 Task: Open a blank sheet, save the file as setbound.txt Add Heading 'Importance of setting boundaries: 'Add the following points with circle bullets '•	Work-life balance_x000D_
•	Mental and physical well-being_x000D_
•	Healthy relationships_x000D_
' Highlight heading with color  Blue ,change the font size of heading and points to 18
Action: Mouse moved to (319, 205)
Screenshot: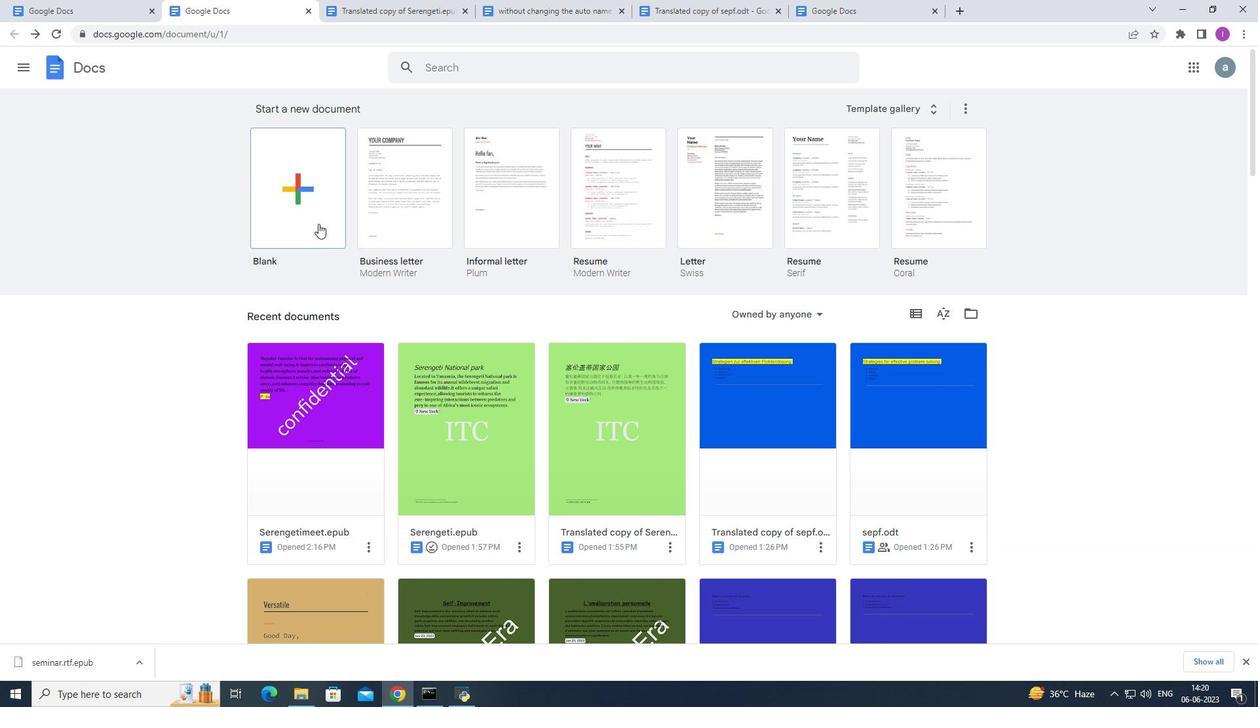 
Action: Mouse pressed left at (319, 205)
Screenshot: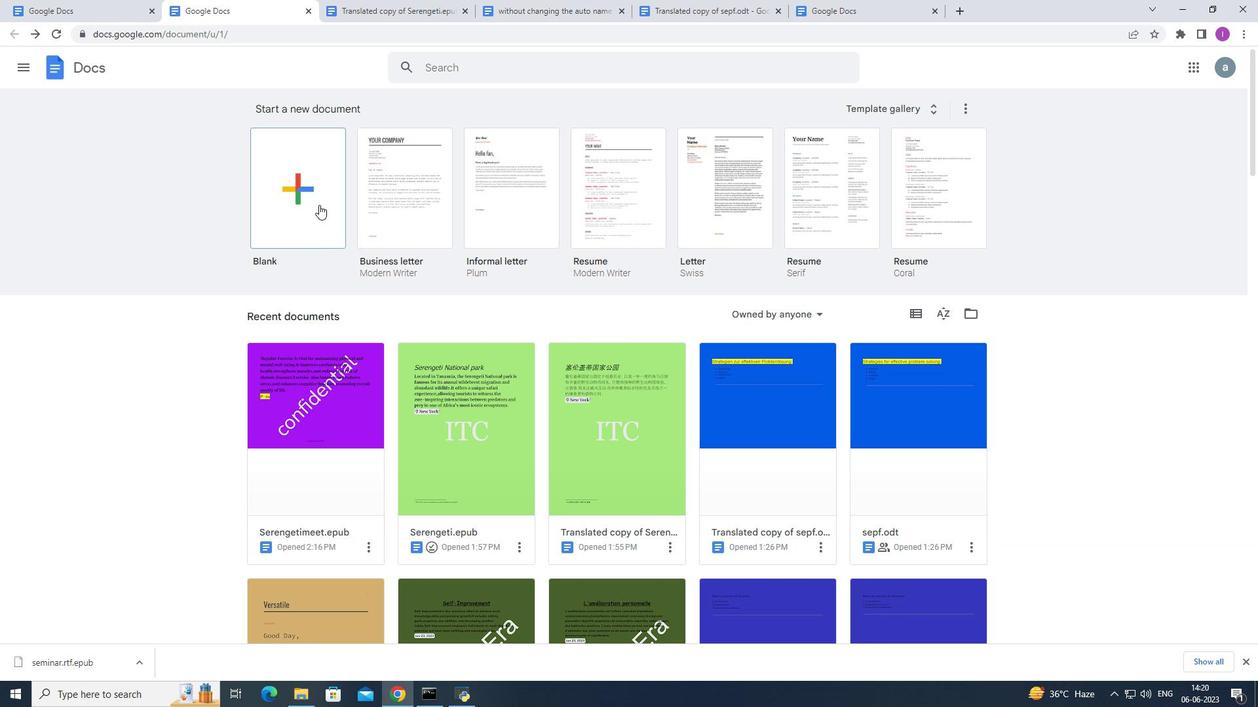 
Action: Mouse moved to (140, 60)
Screenshot: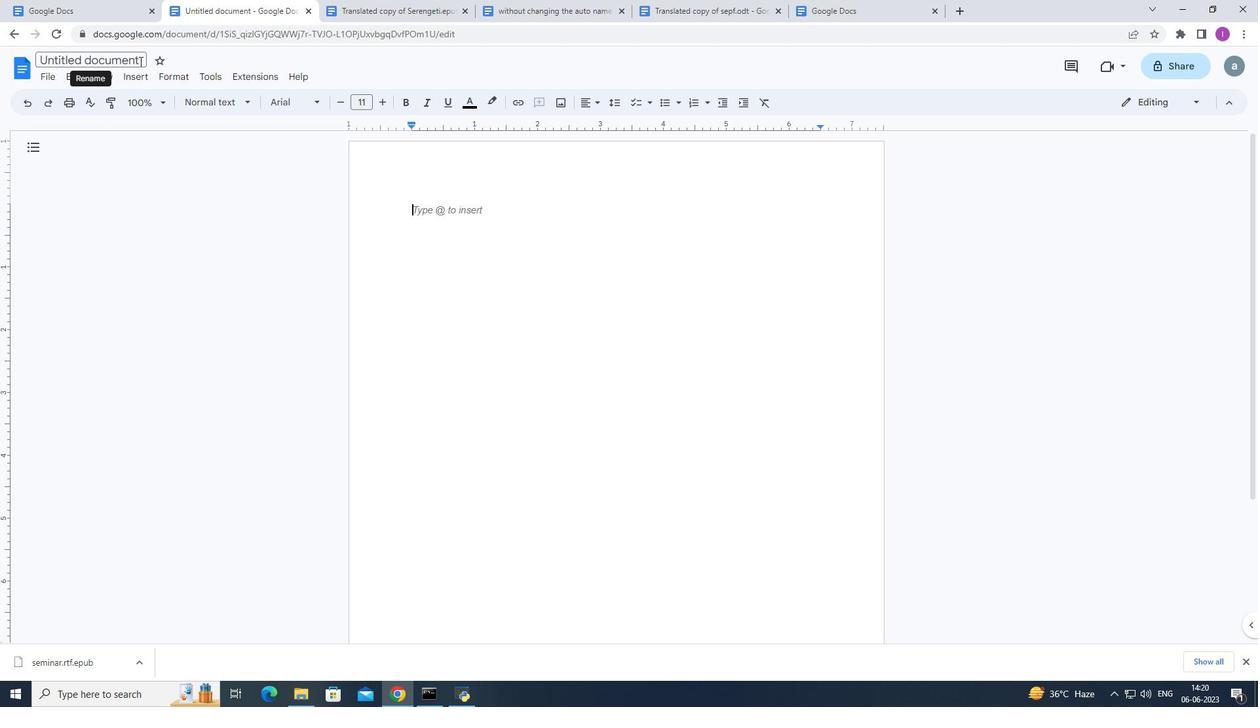 
Action: Mouse pressed left at (140, 60)
Screenshot: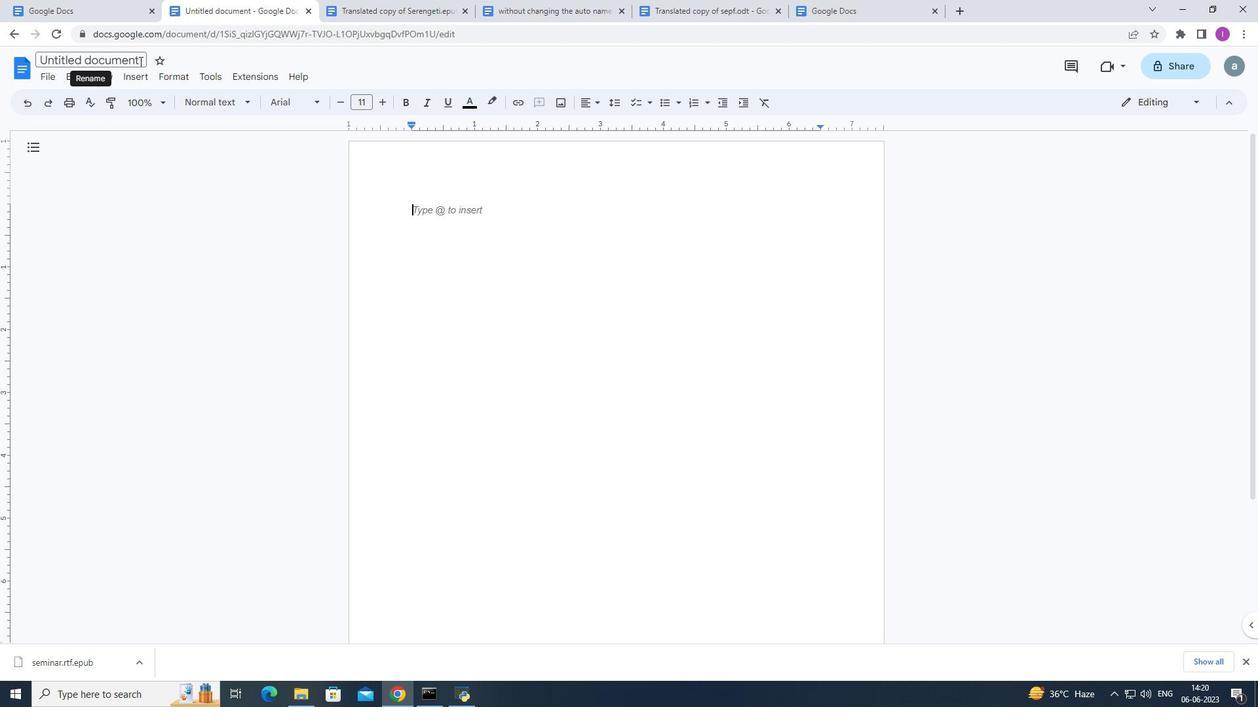
Action: Mouse moved to (243, 73)
Screenshot: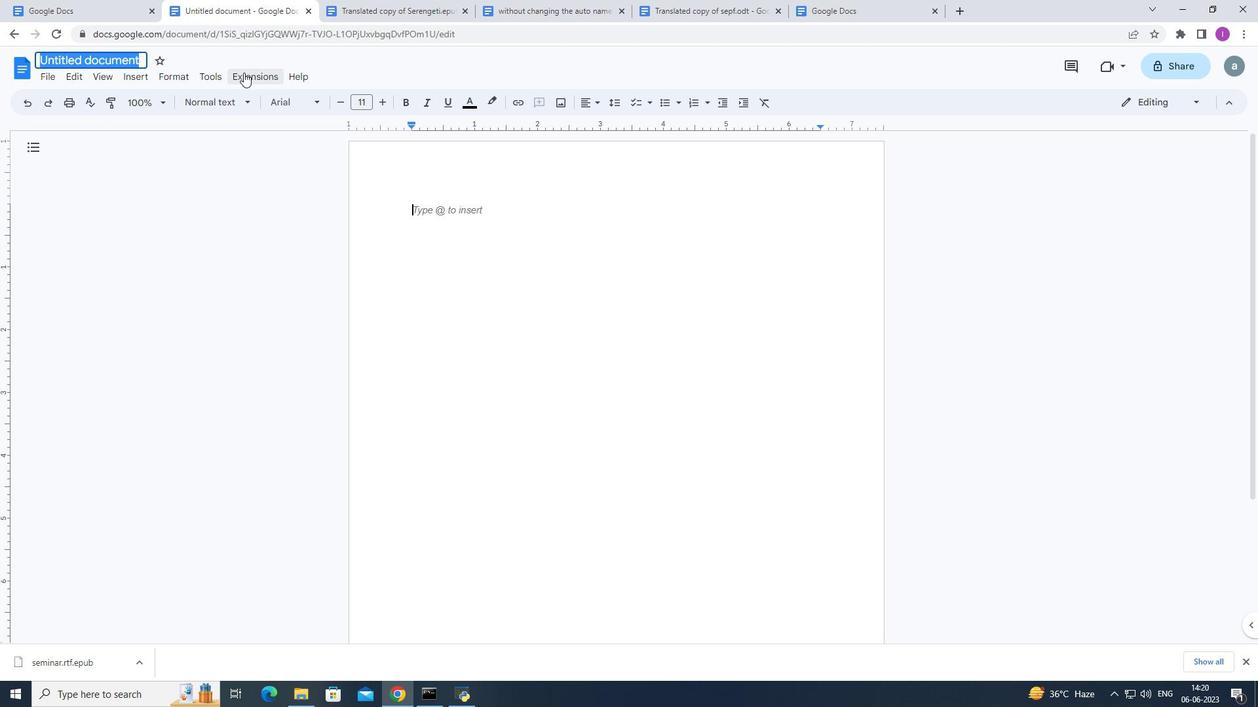 
Action: Key pressed setbound.t
Screenshot: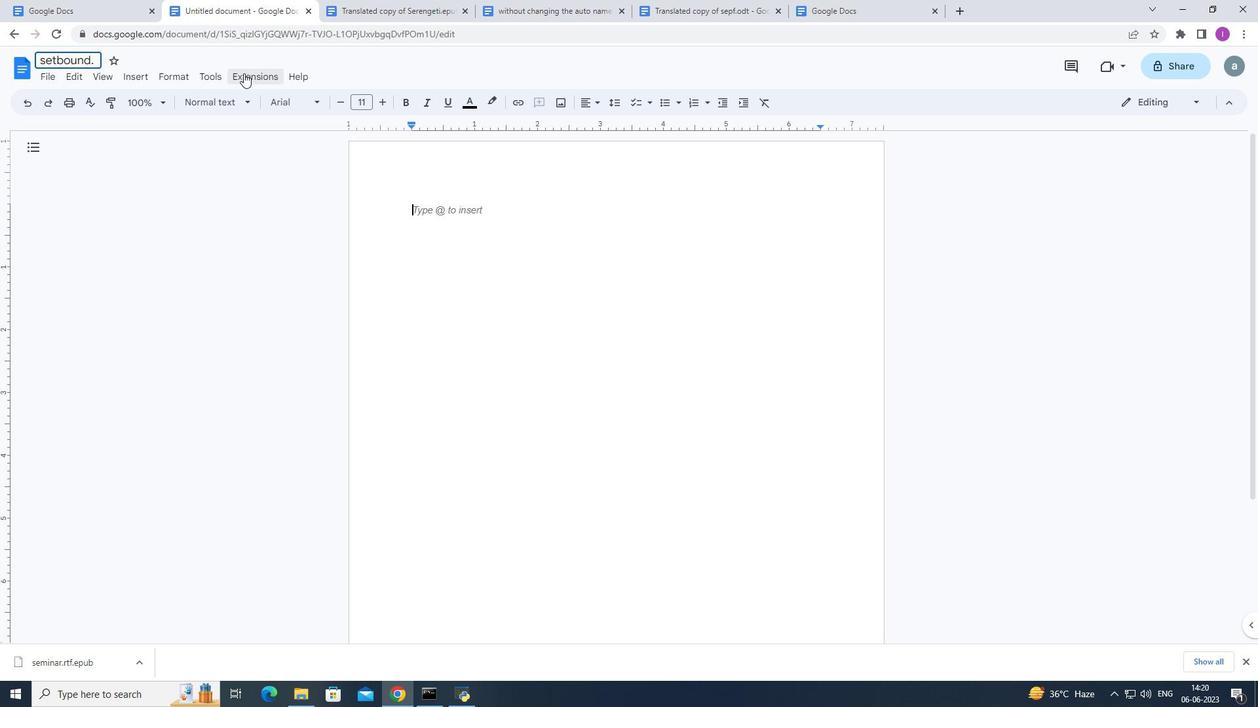 
Action: Mouse moved to (243, 75)
Screenshot: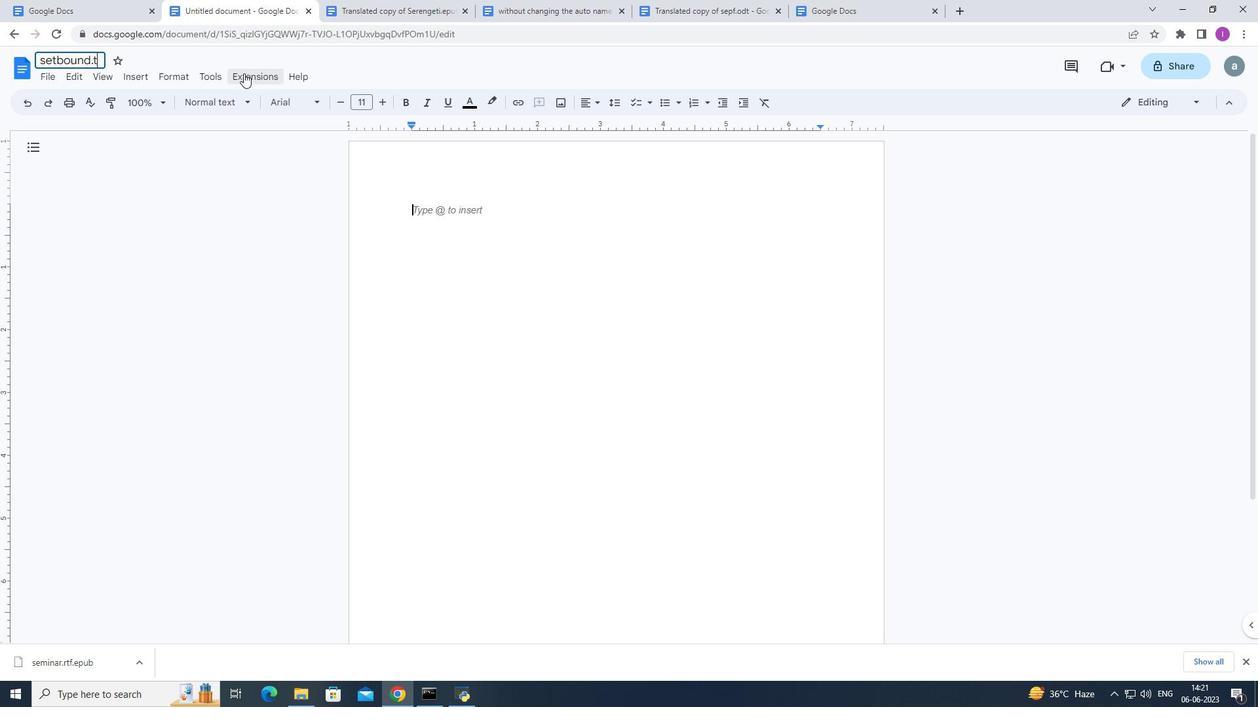 
Action: Key pressed xt
Screenshot: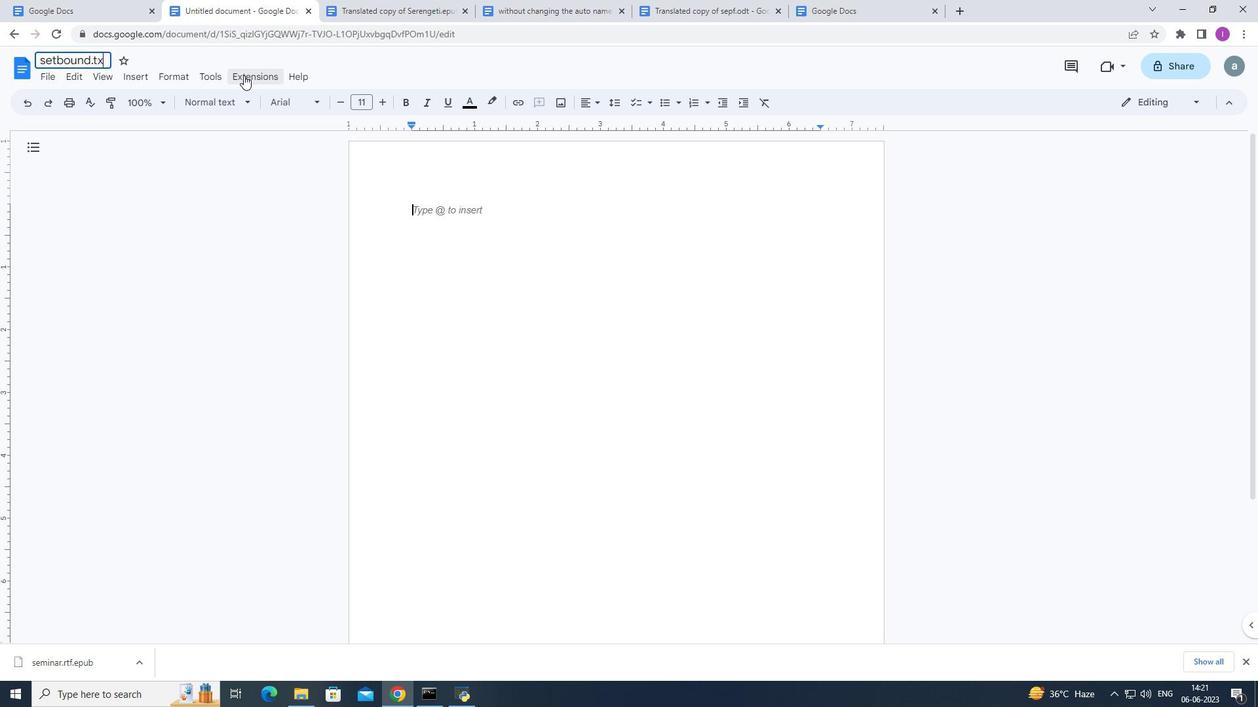 
Action: Mouse moved to (203, 75)
Screenshot: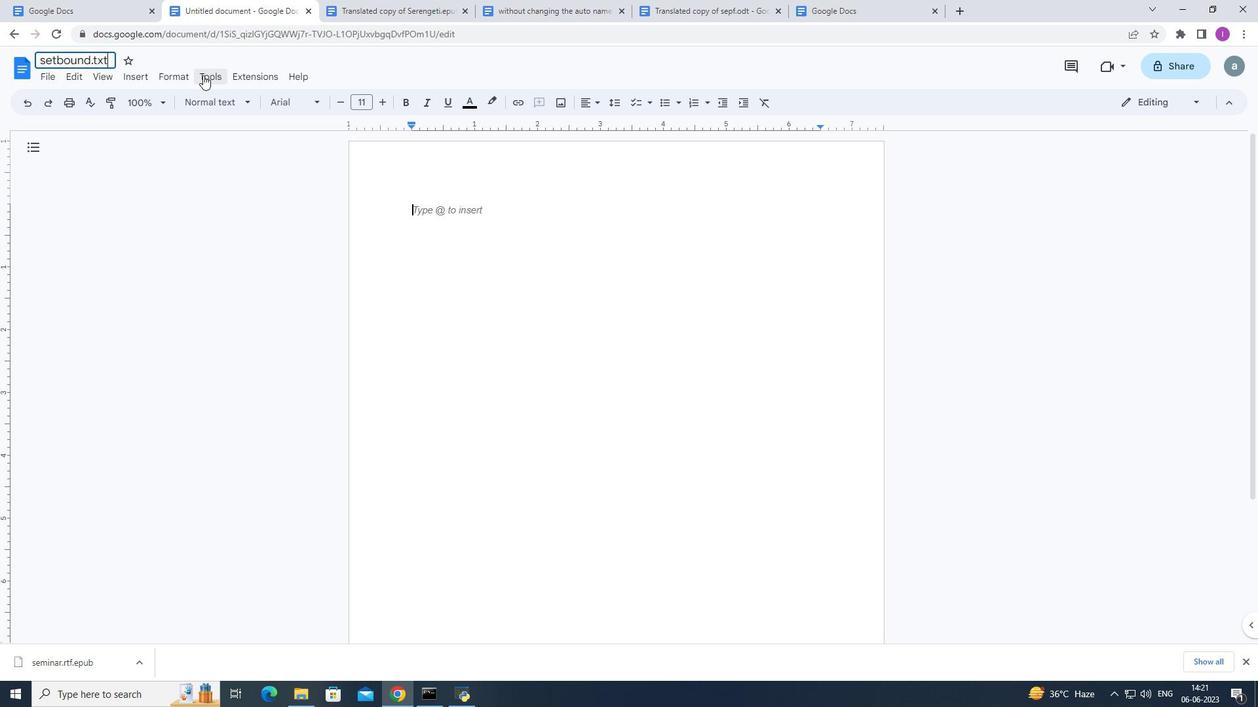 
Action: Mouse pressed left at (203, 75)
Screenshot: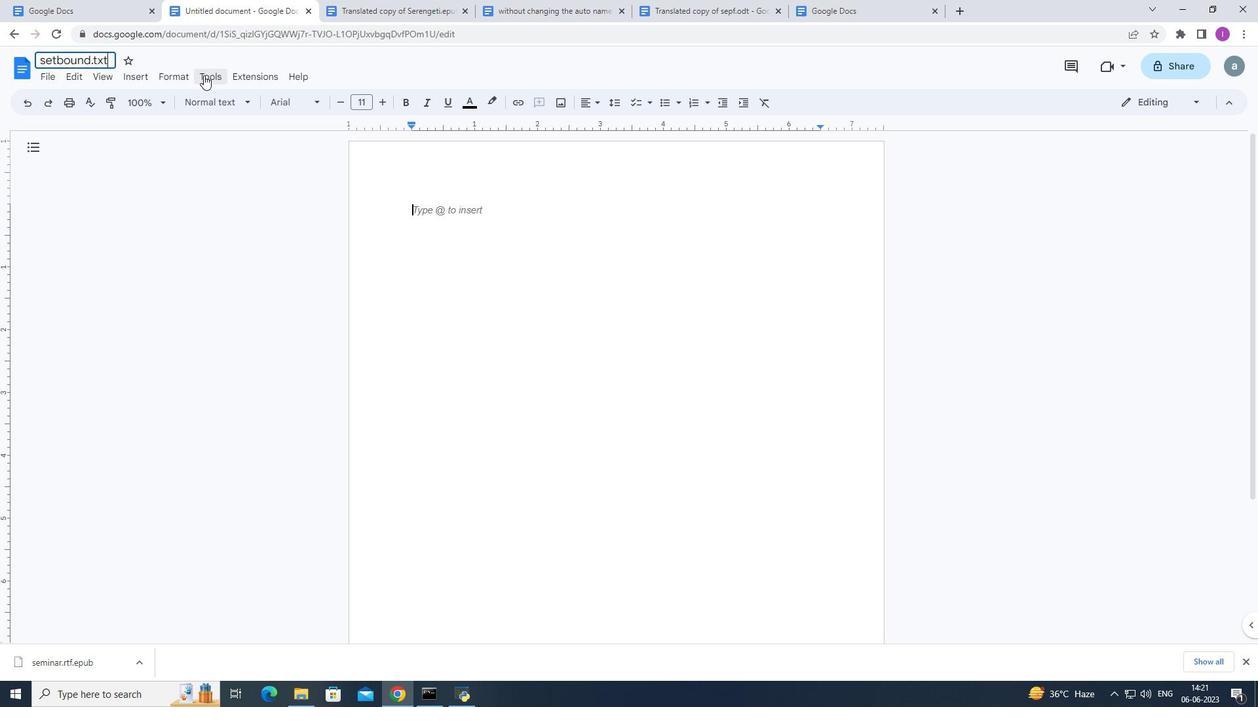 
Action: Mouse moved to (566, 227)
Screenshot: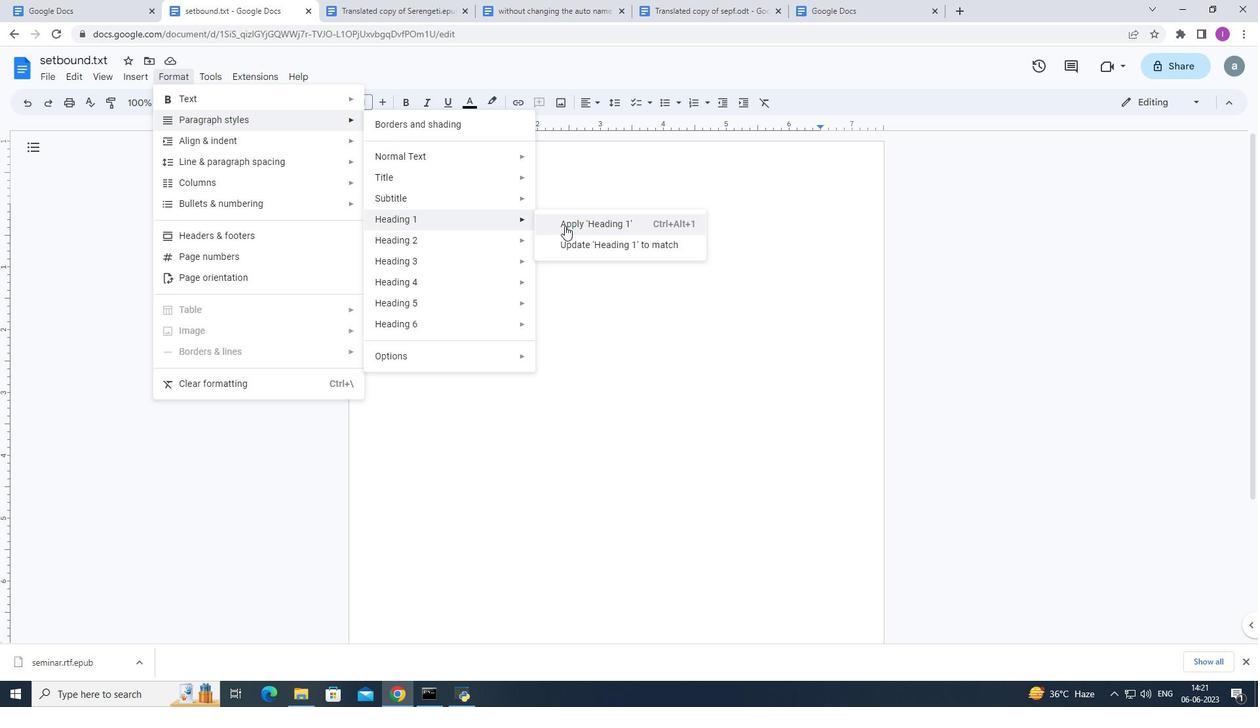 
Action: Mouse pressed left at (566, 227)
Screenshot: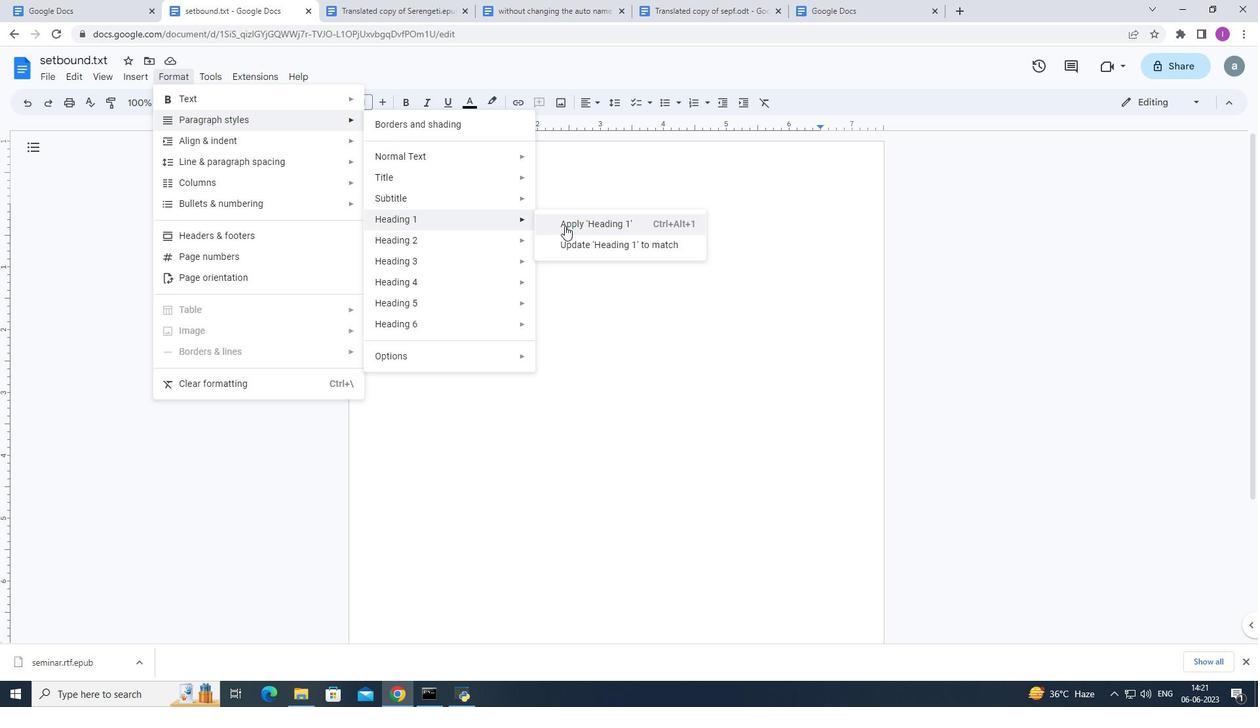 
Action: Mouse moved to (580, 161)
Screenshot: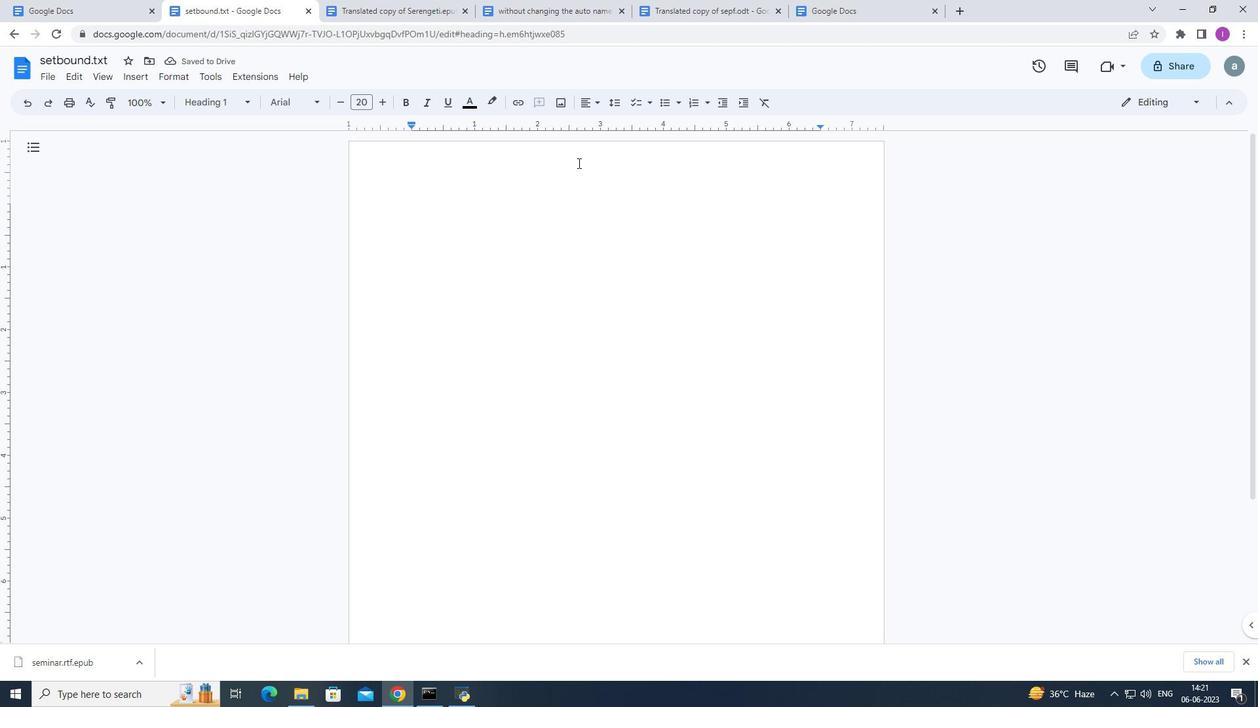 
Action: Key pressed <Key.shift>Importance<Key.space>of<Key.space>setting<Key.space>boundaries<Key.shift><Key.shift><Key.shift><Key.shift><Key.shift><Key.shift><Key.shift><Key.shift><Key.shift><Key.shift><Key.shift><Key.shift><Key.shift><Key.shift><Key.shift><Key.shift><Key.shift><Key.shift><Key.shift><Key.shift><Key.shift><Key.shift><Key.shift><Key.shift><Key.shift><Key.shift><Key.shift><Key.shift><Key.shift><Key.shift><Key.shift><Key.shift><Key.shift><Key.shift><Key.shift><Key.shift>:
Screenshot: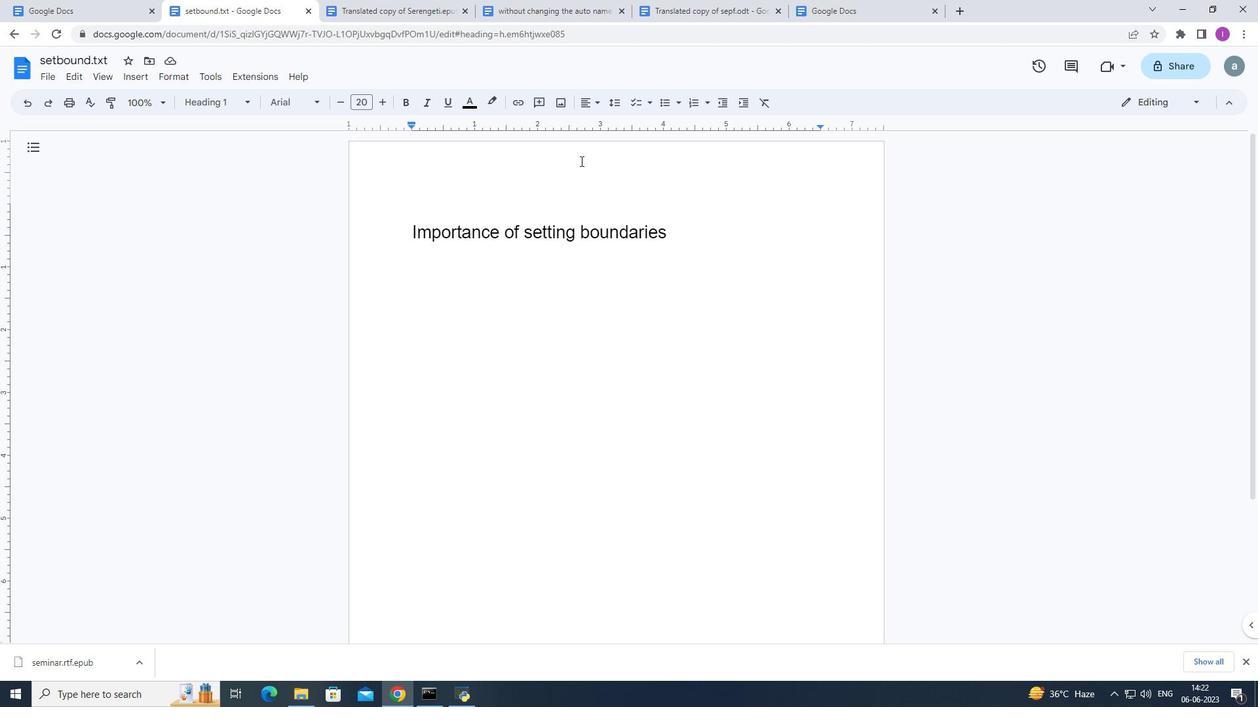 
Action: Mouse moved to (666, 100)
Screenshot: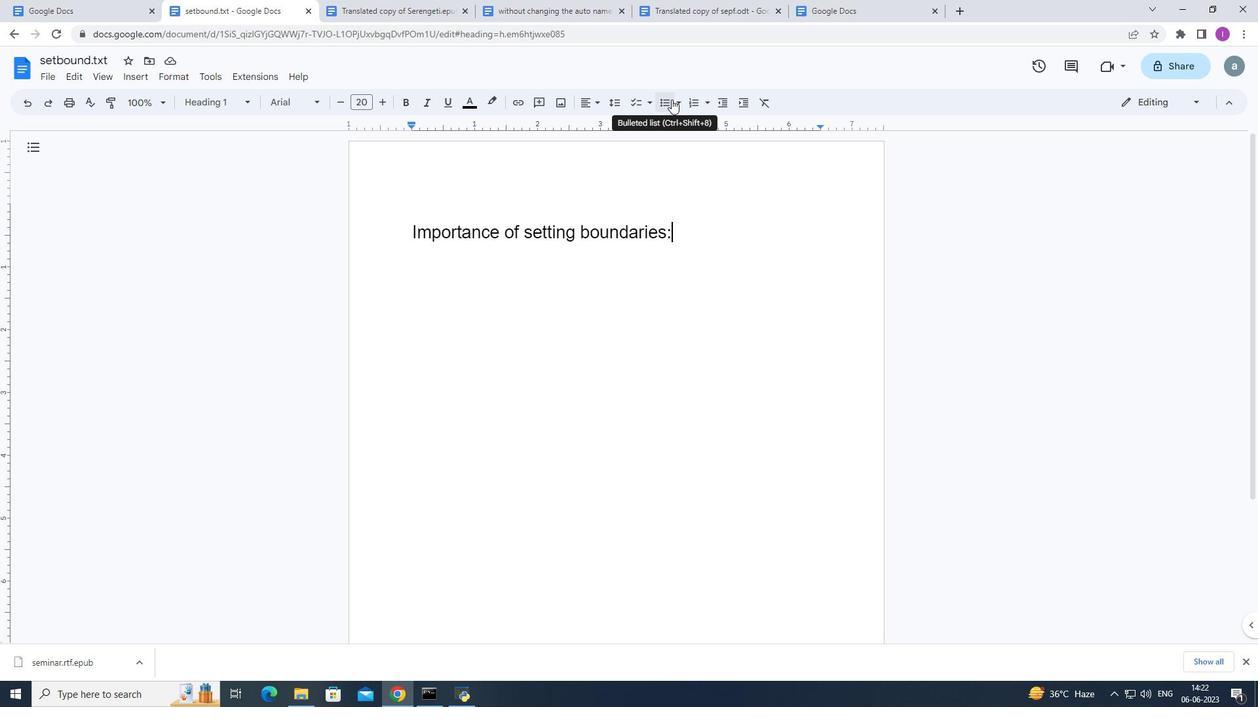 
Action: Mouse pressed left at (666, 100)
Screenshot: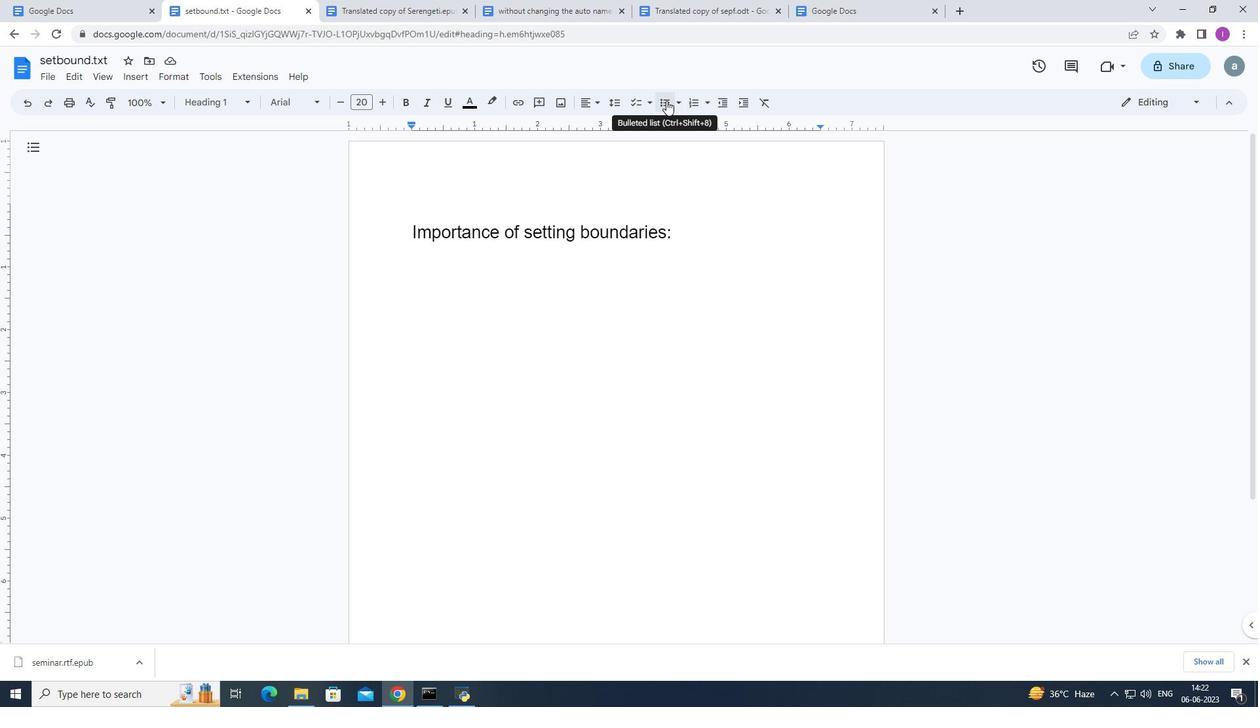 
Action: Mouse moved to (437, 230)
Screenshot: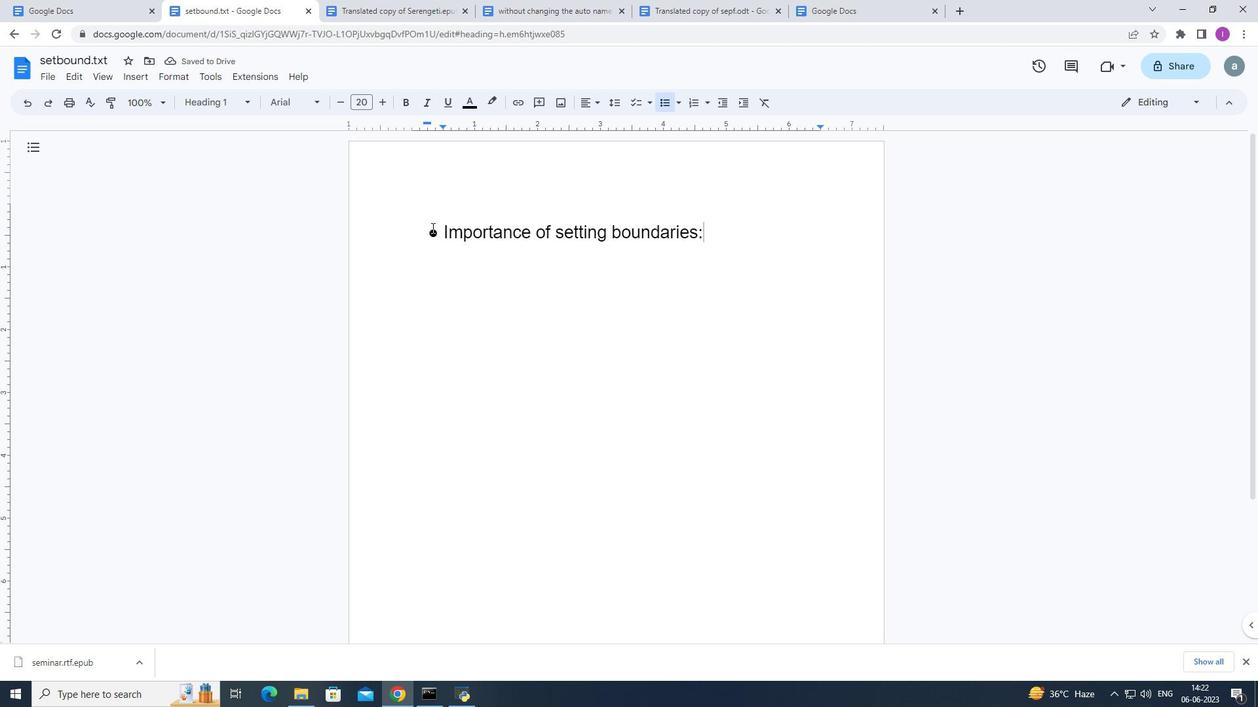 
Action: Mouse pressed left at (437, 230)
Screenshot: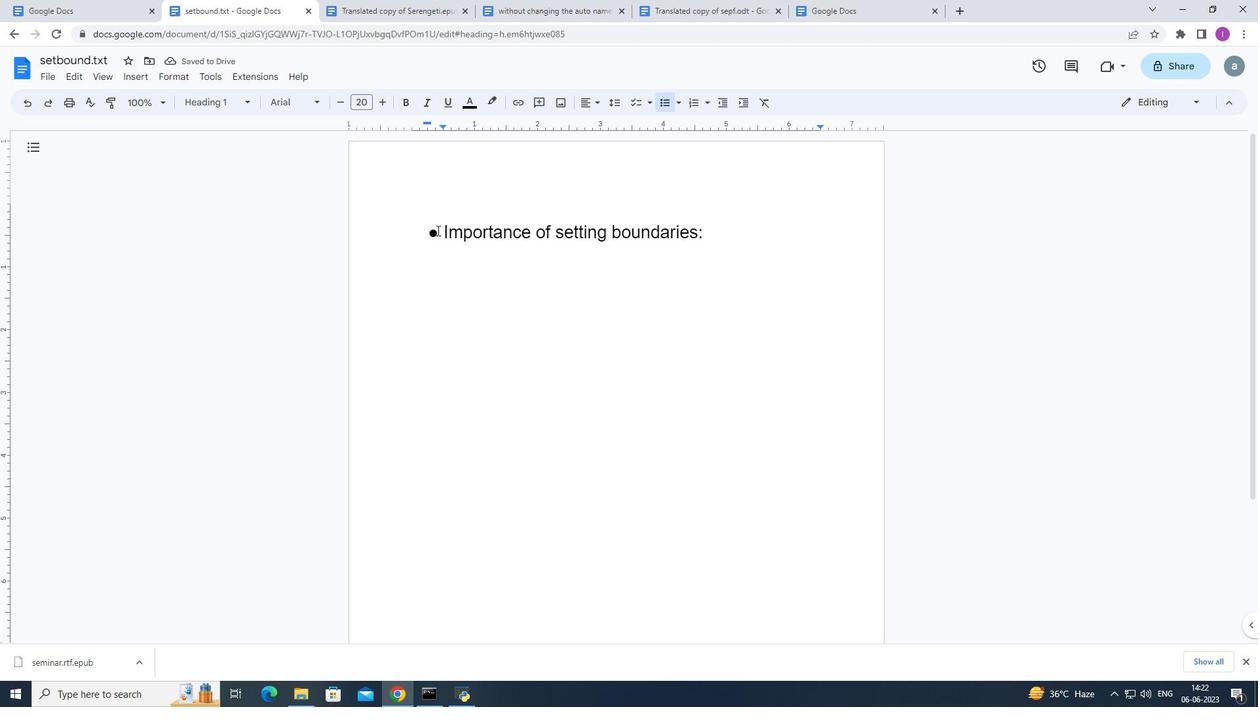 
Action: Key pressed <Key.backspace>
Screenshot: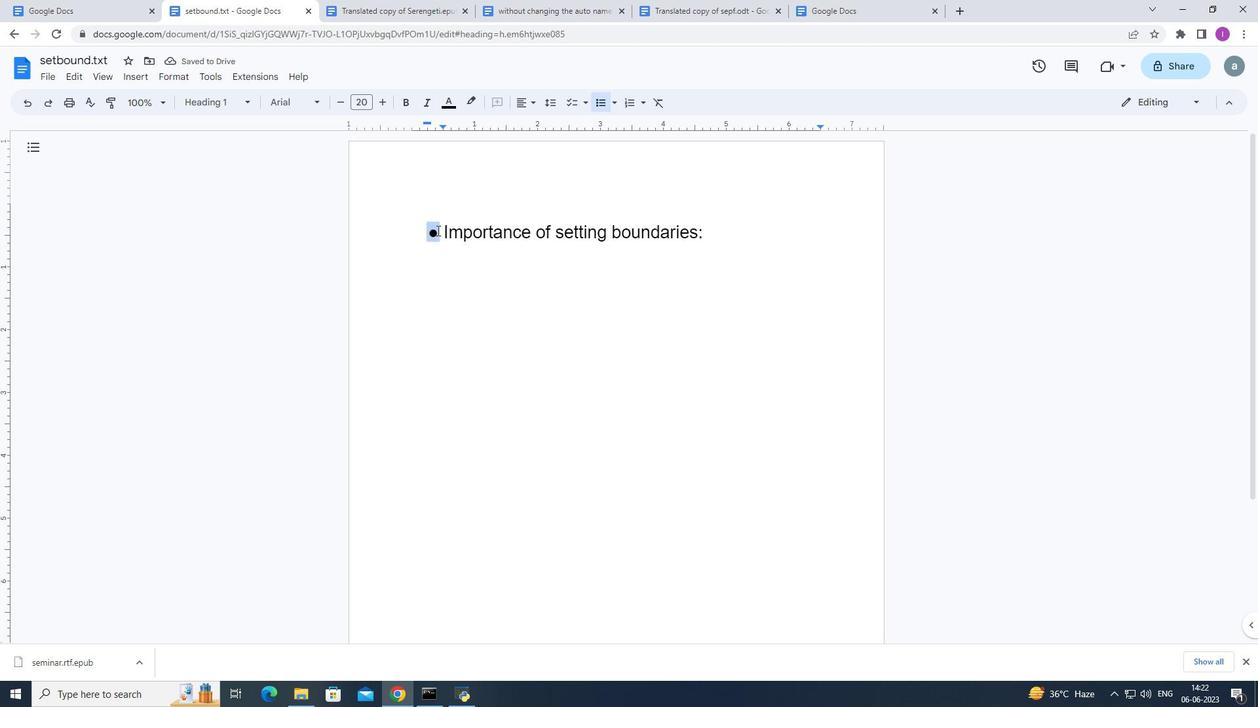 
Action: Mouse moved to (709, 237)
Screenshot: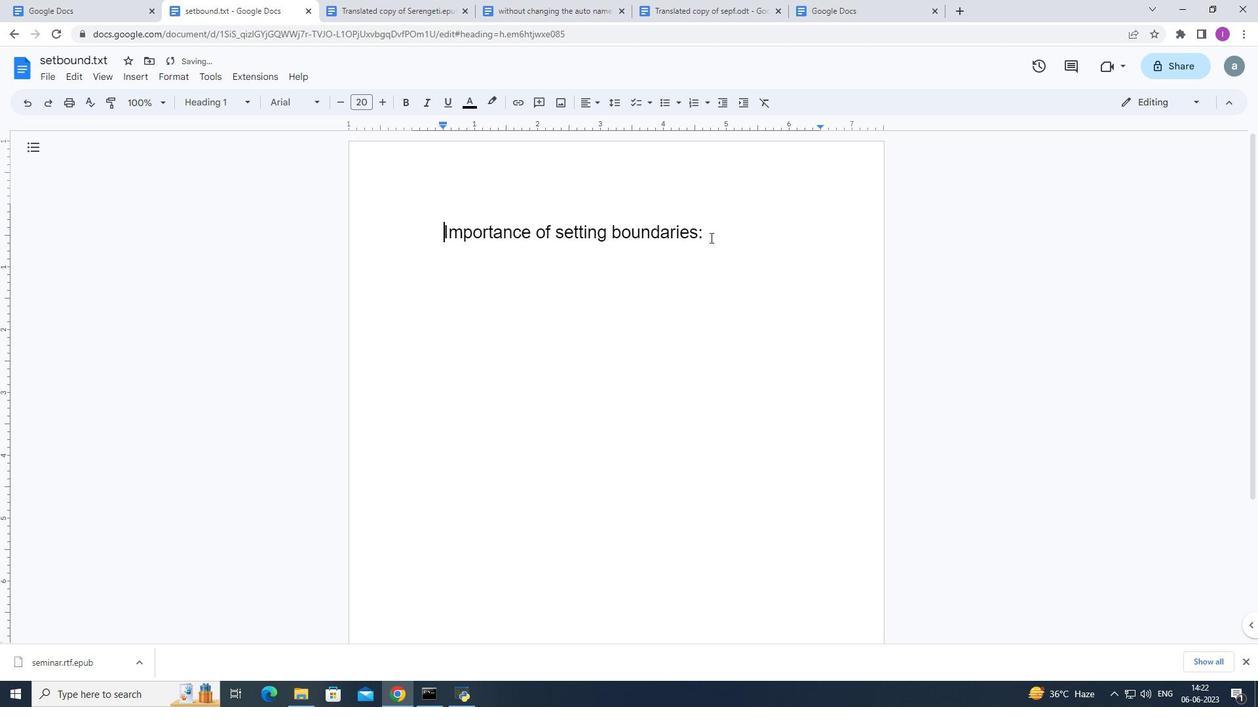 
Action: Mouse pressed left at (709, 237)
Screenshot: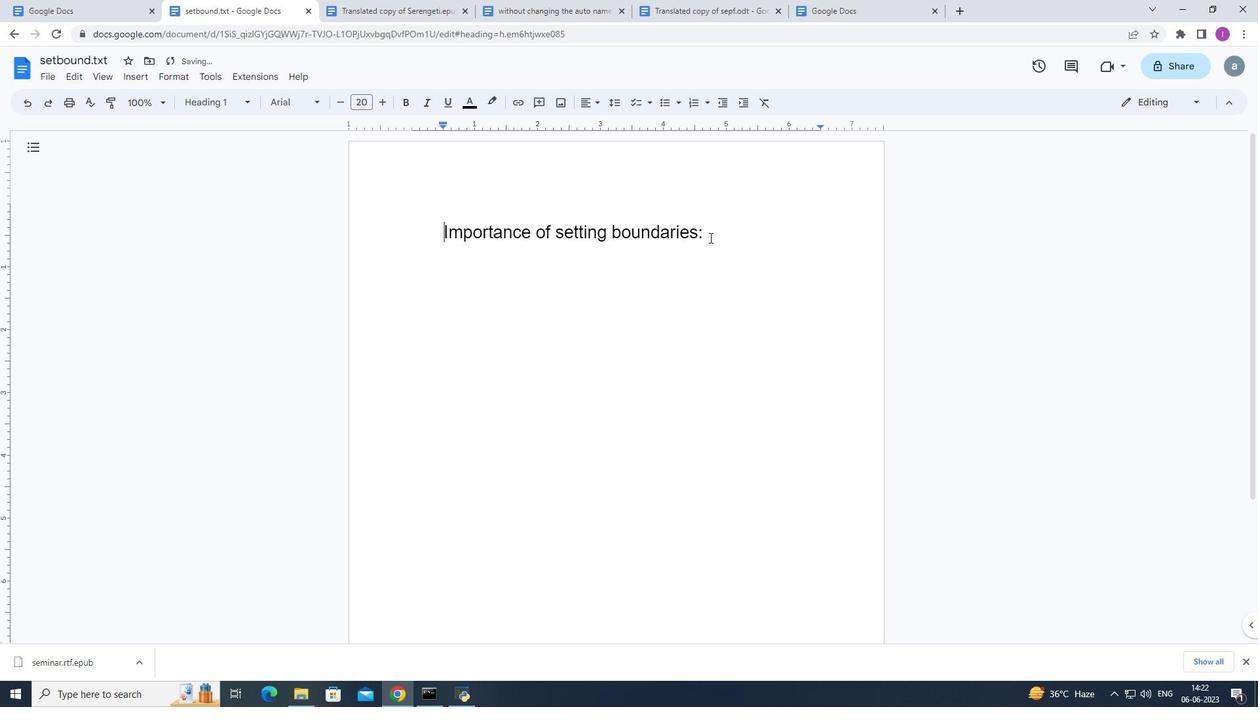 
Action: Mouse moved to (730, 241)
Screenshot: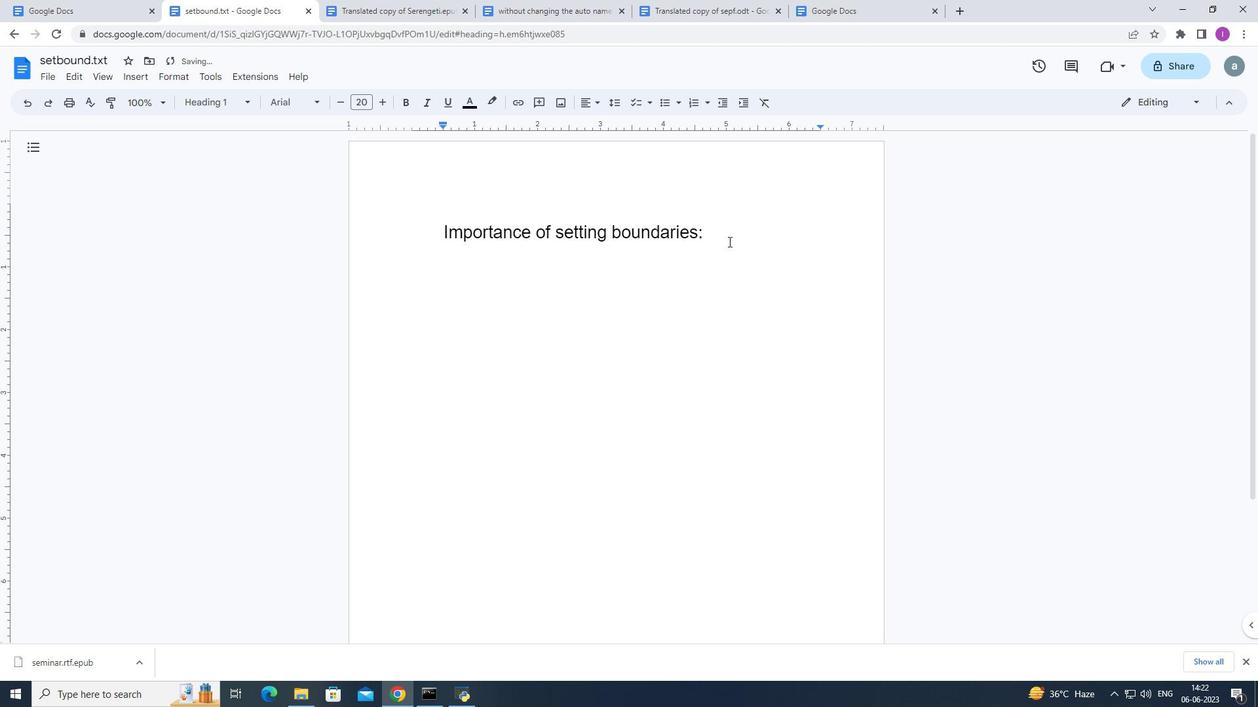
Action: Key pressed <Key.enter>
Screenshot: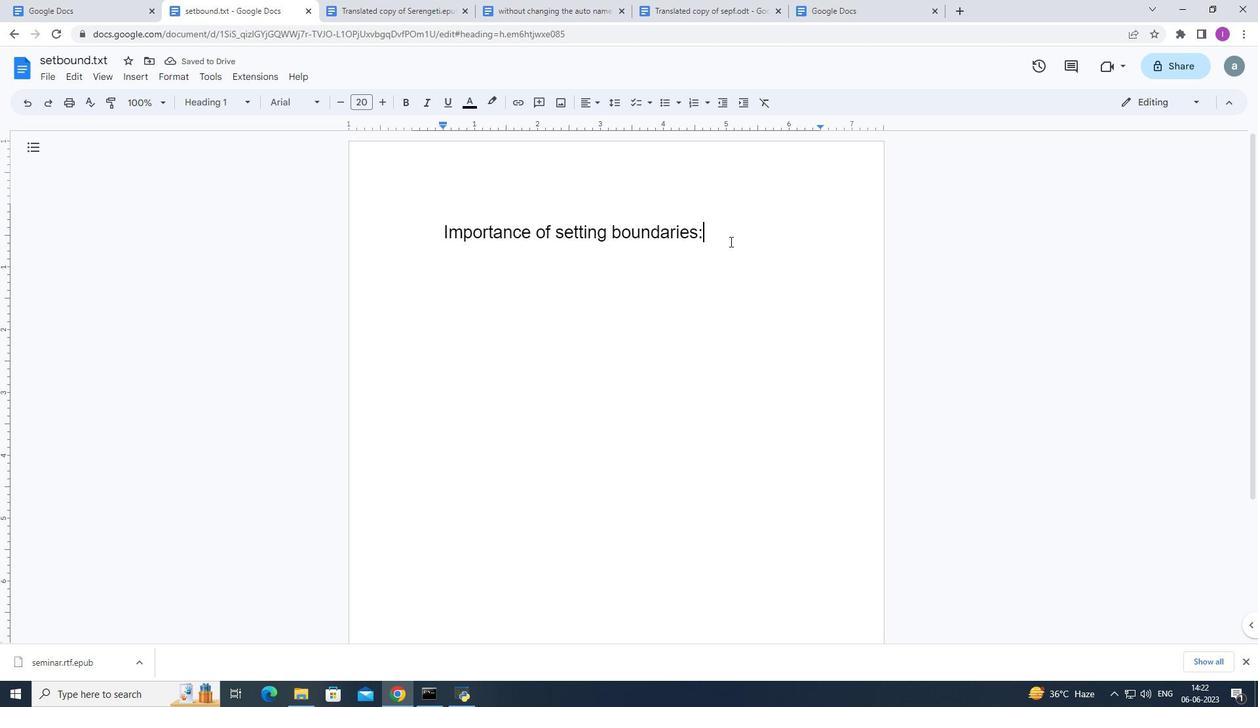 
Action: Mouse moved to (712, 235)
Screenshot: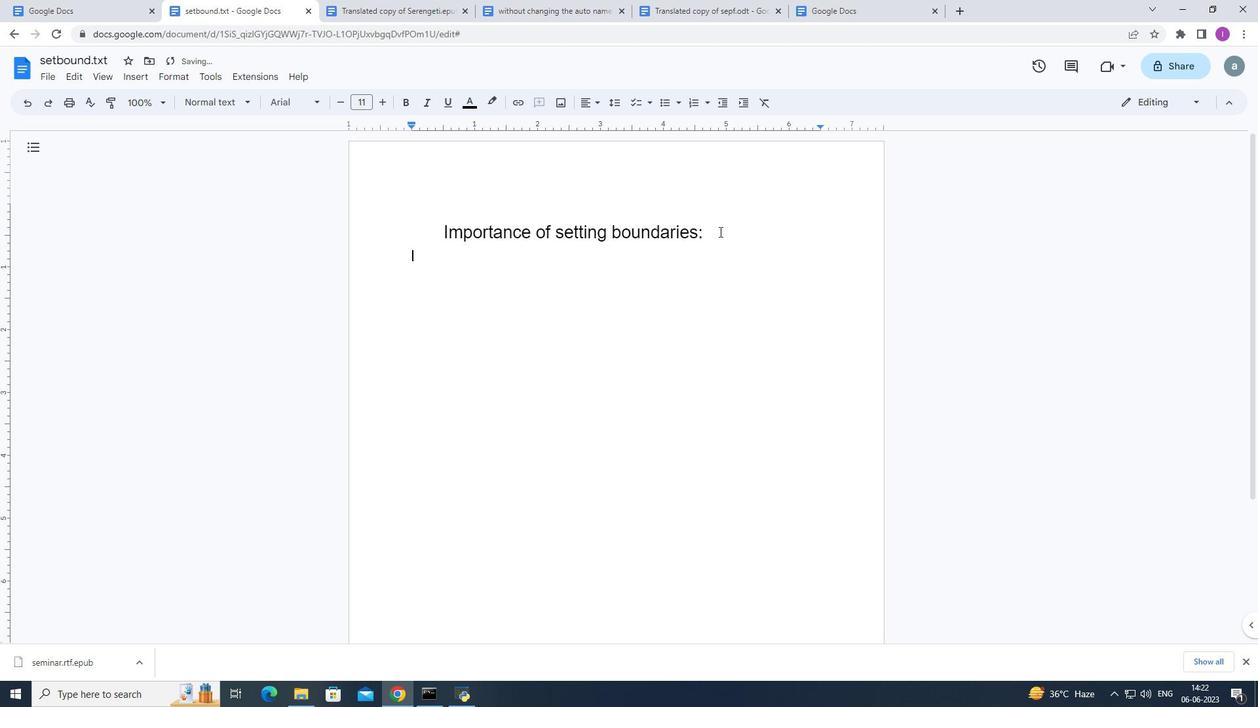 
Action: Mouse pressed left at (712, 235)
Screenshot: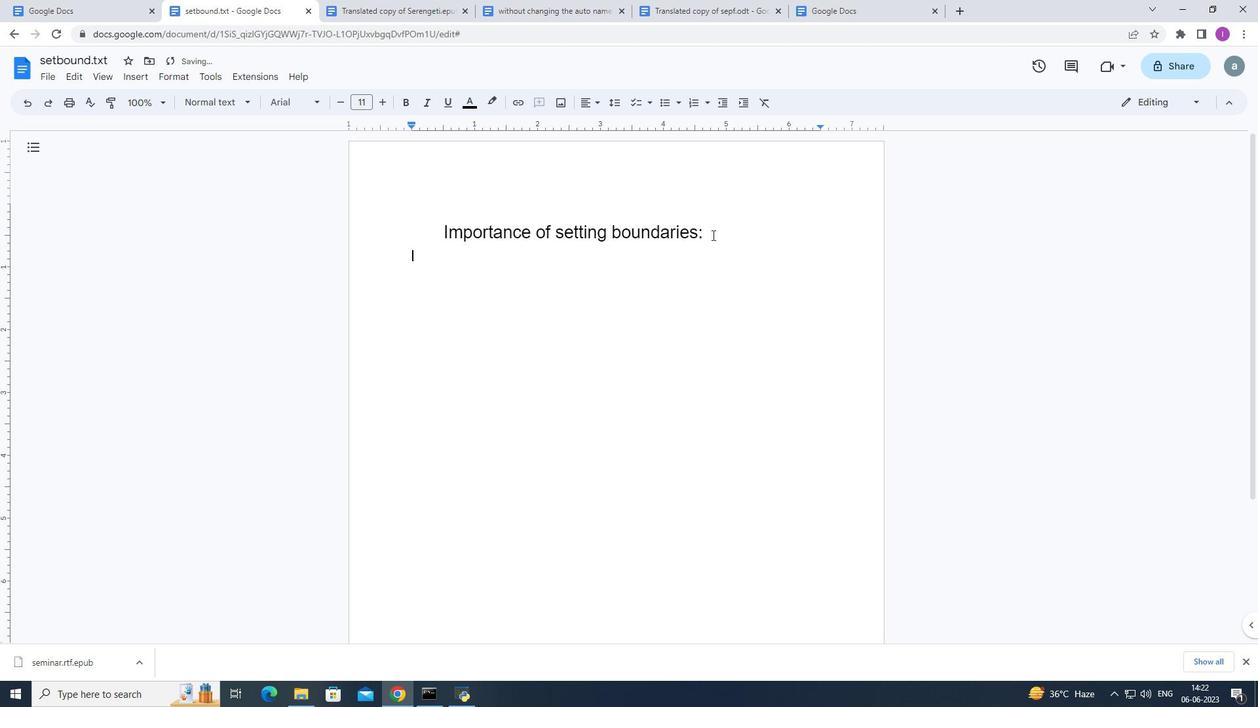 
Action: Mouse moved to (619, 120)
Screenshot: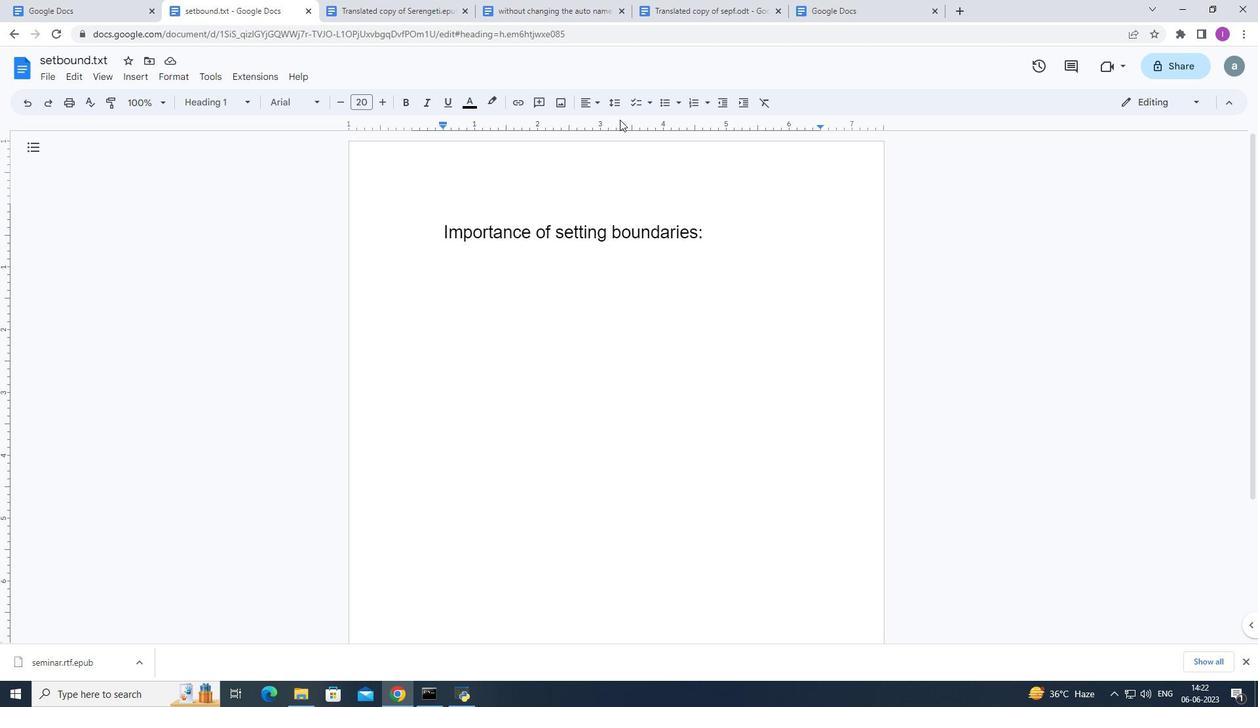 
Action: Key pressed <Key.enter>
Screenshot: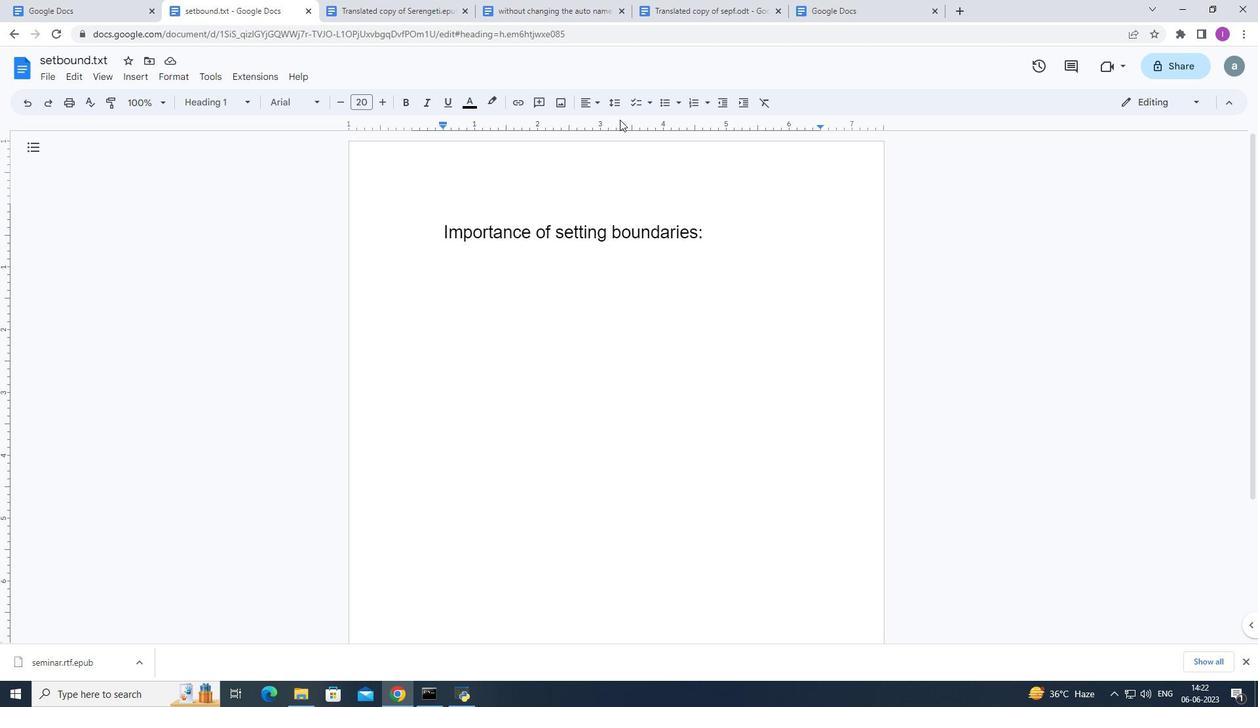 
Action: Mouse moved to (668, 98)
Screenshot: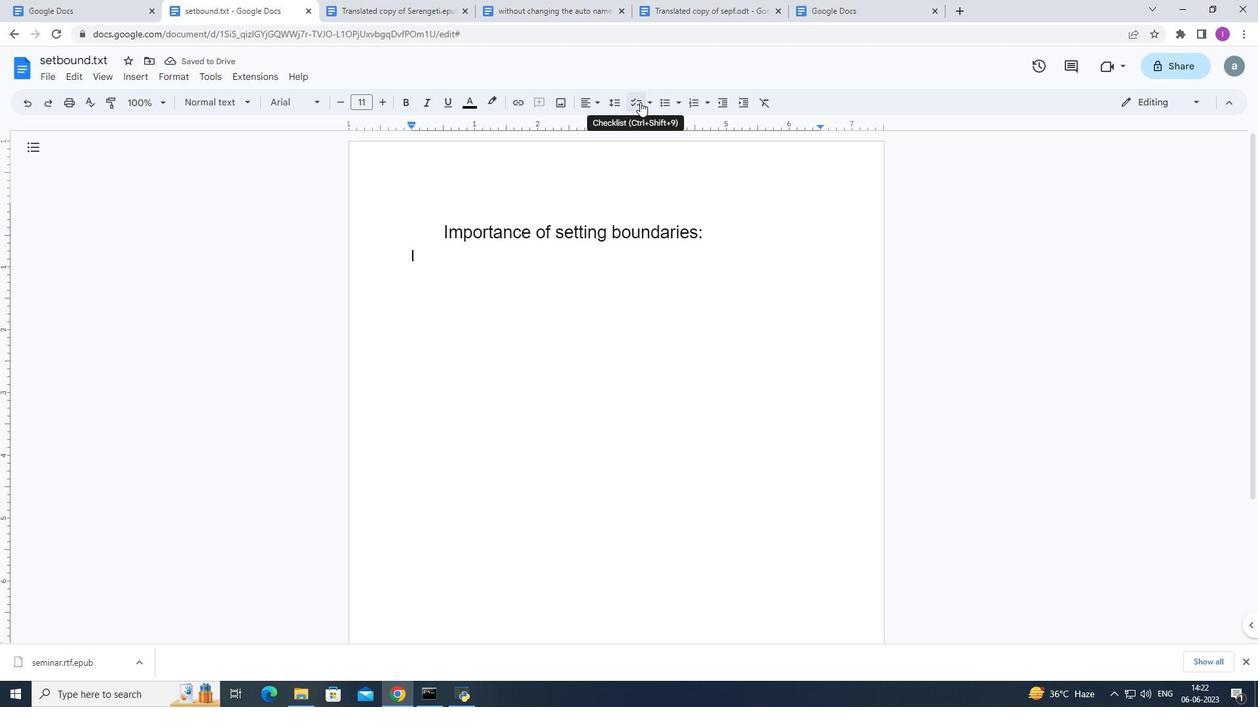 
Action: Mouse pressed left at (668, 98)
Screenshot: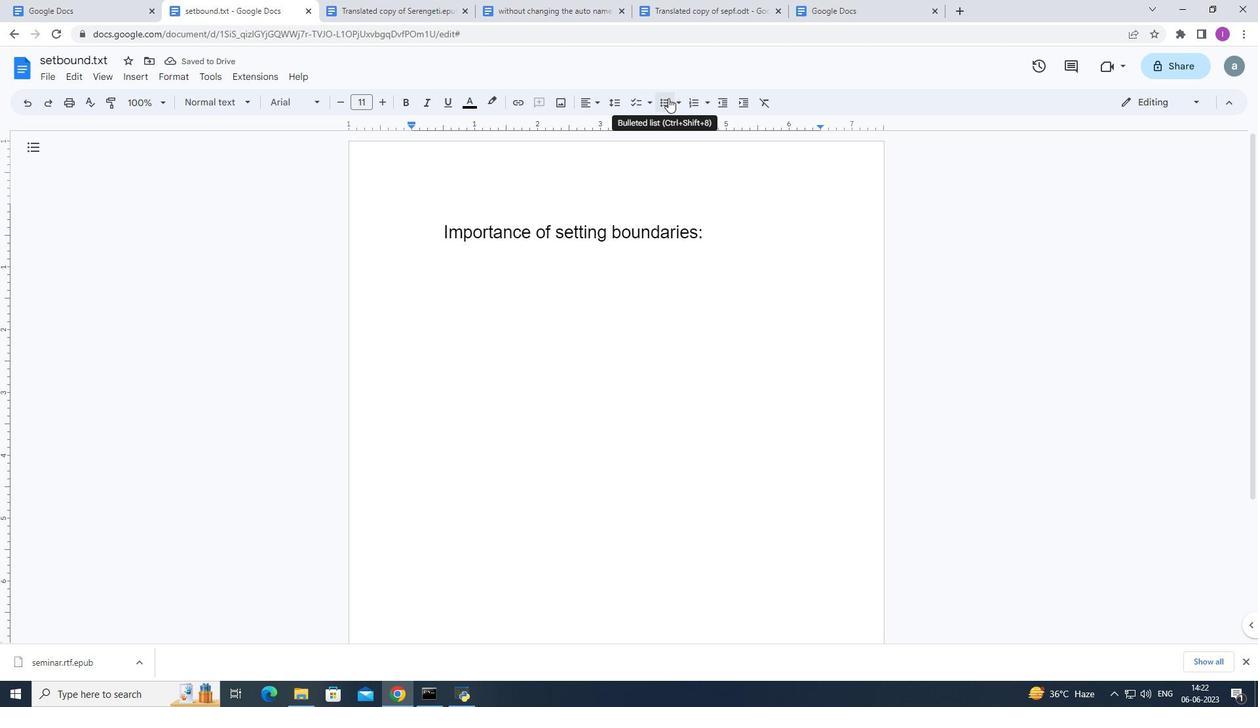 
Action: Mouse moved to (577, 222)
Screenshot: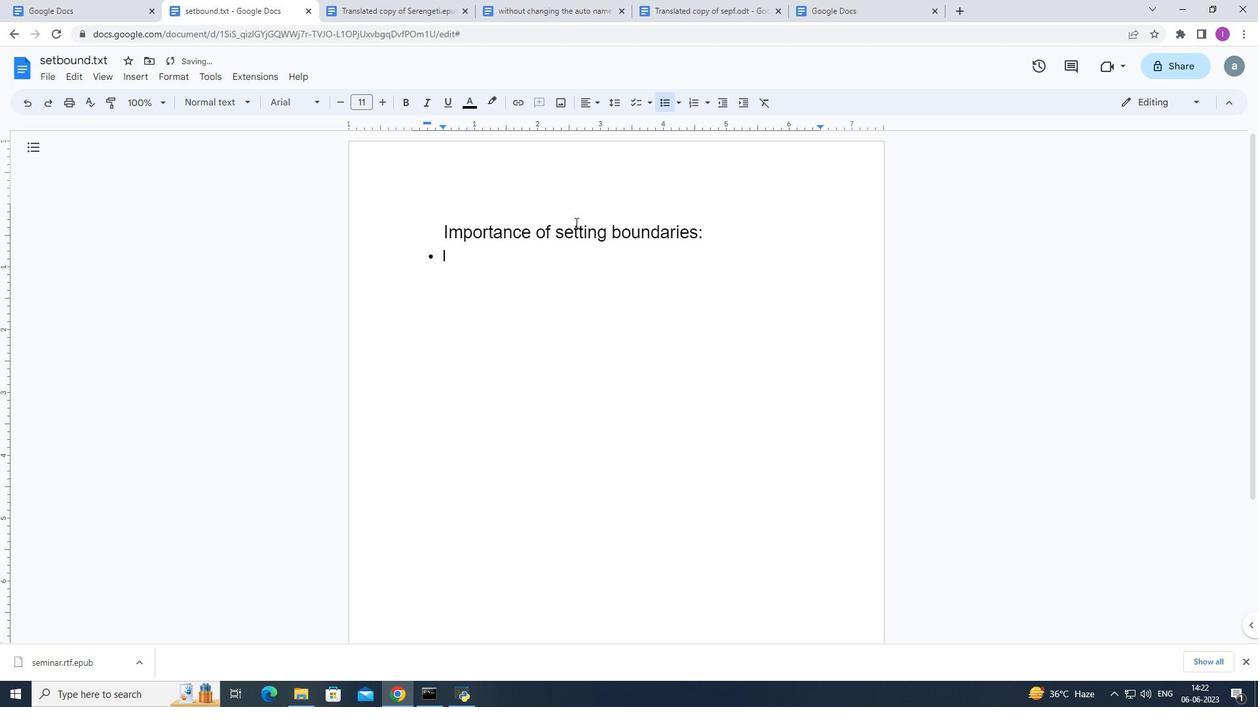 
Action: Key pressed <Key.shift>Mentak<Key.backspace>l<Key.backspace><Key.backspace><Key.backspace><Key.backspace><Key.backspace><Key.backspace><Key.shift>Work-life<Key.space>balance<Key.enter>
Screenshot: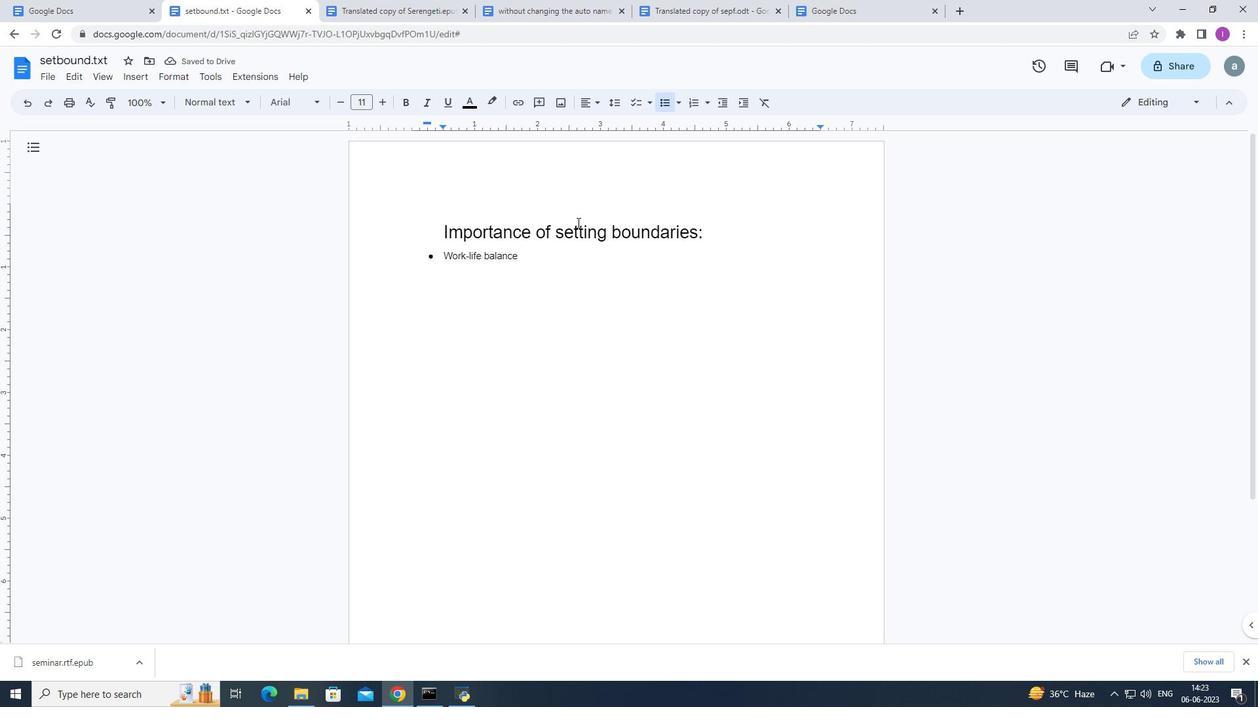 
Action: Mouse moved to (688, 162)
Screenshot: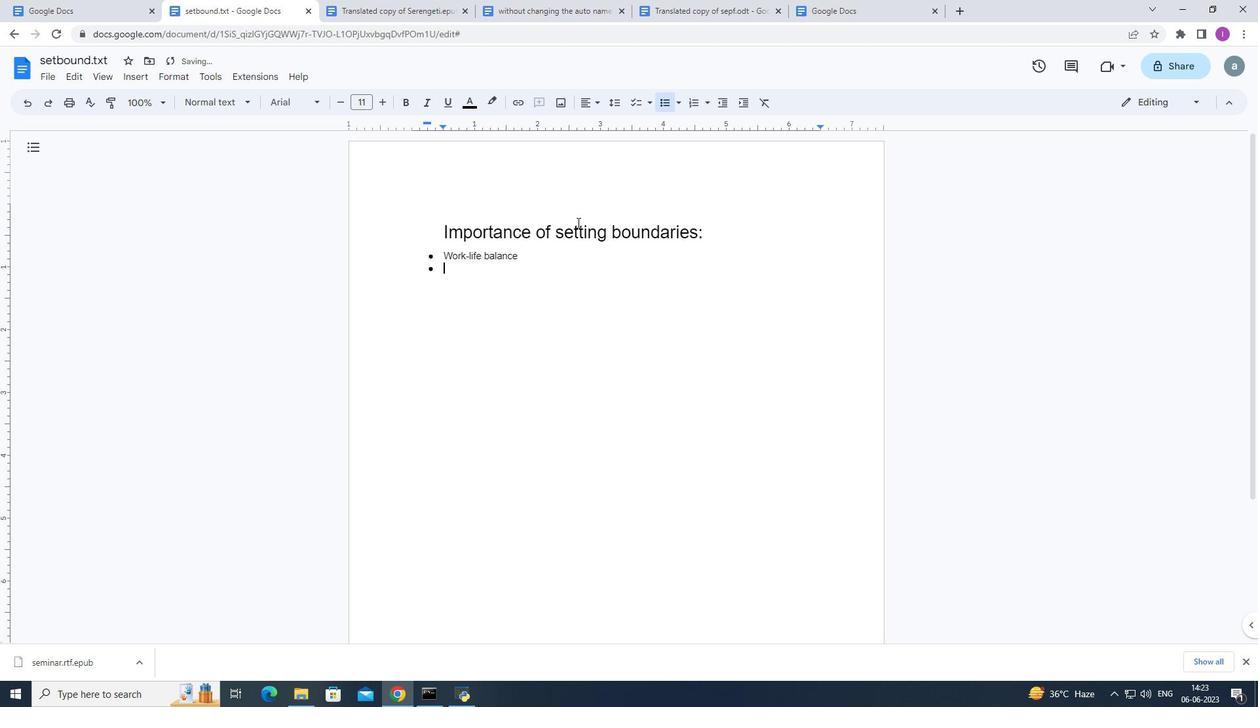 
Action: Key pressed <Key.shift>Mental<Key.space>and<Key.space>physical<Key.space>well-being<Key.enter><Key.shift><Key.shift><Key.shift><Key.shift><Key.shift><Key.shift><Key.shift><Key.shift>Healthy<Key.space>relations<Key.backspace>ships
Screenshot: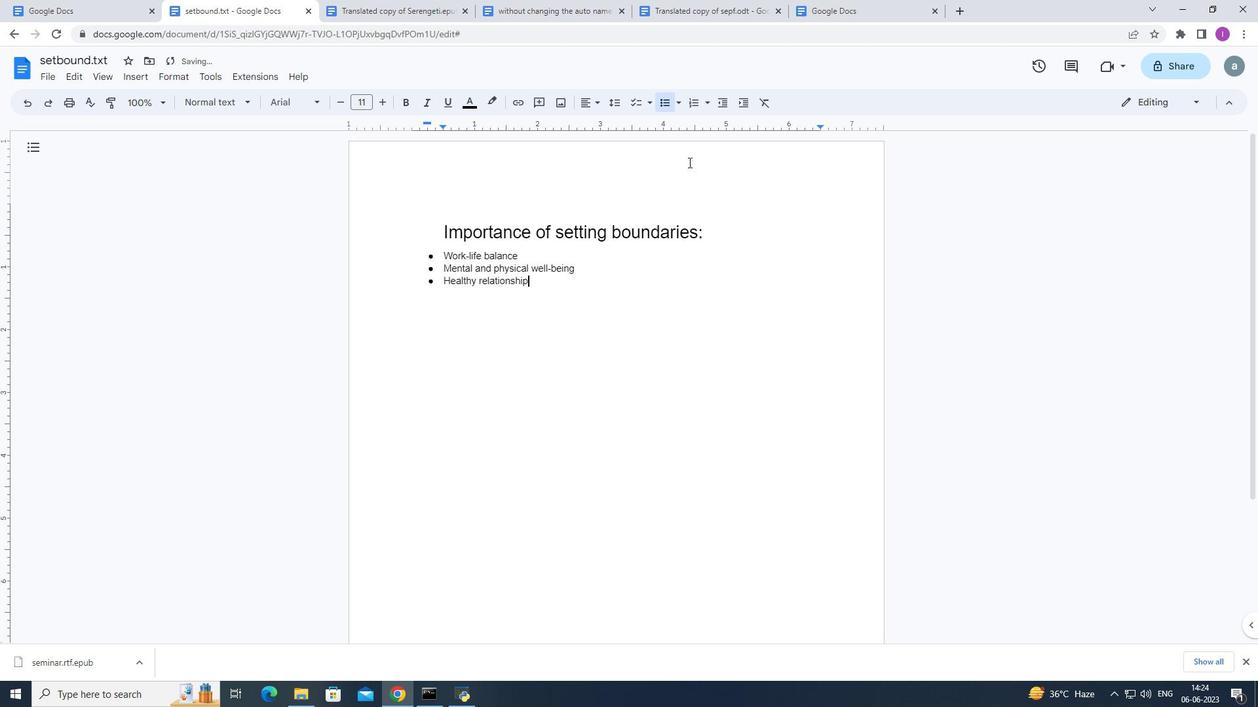 
Action: Mouse moved to (722, 233)
Screenshot: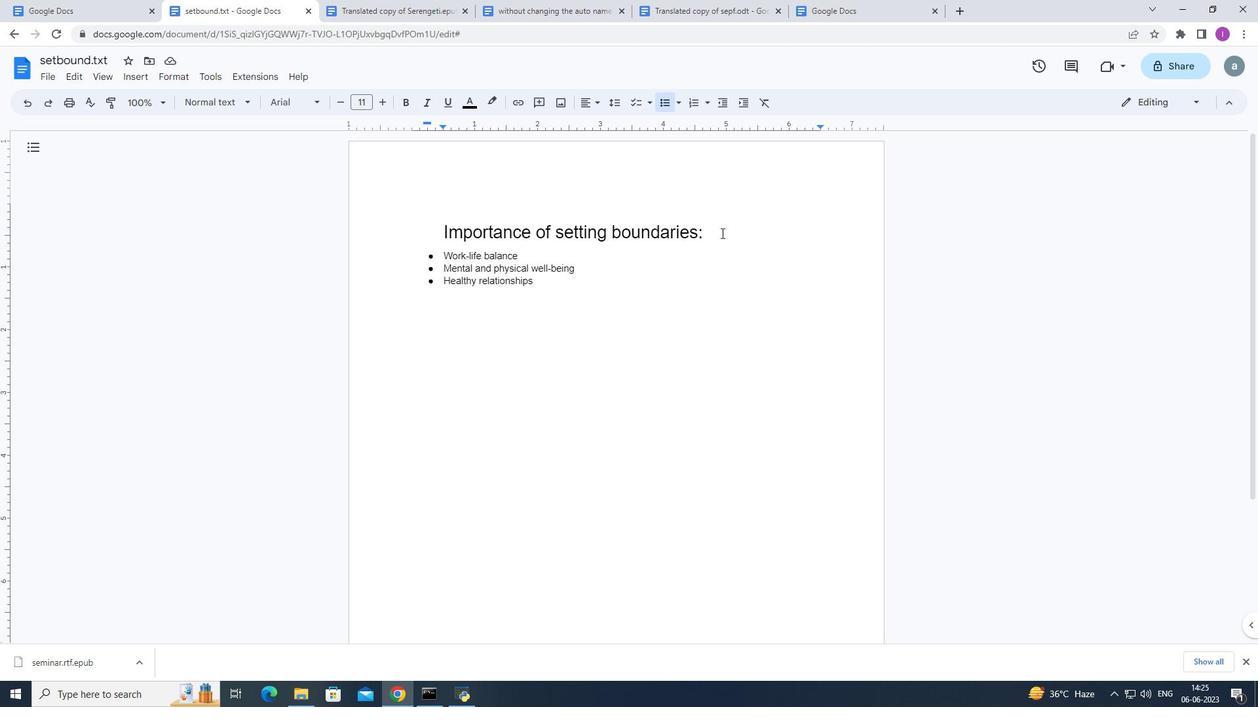 
Action: Mouse pressed left at (722, 233)
Screenshot: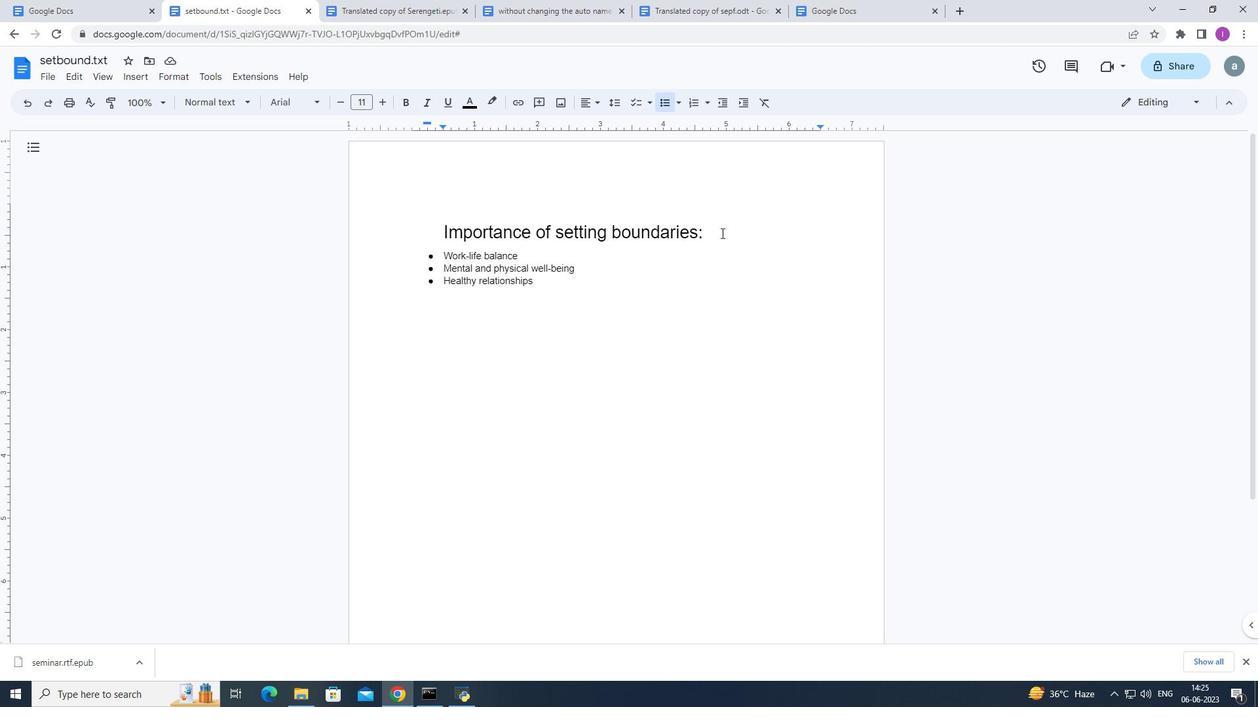
Action: Mouse moved to (492, 104)
Screenshot: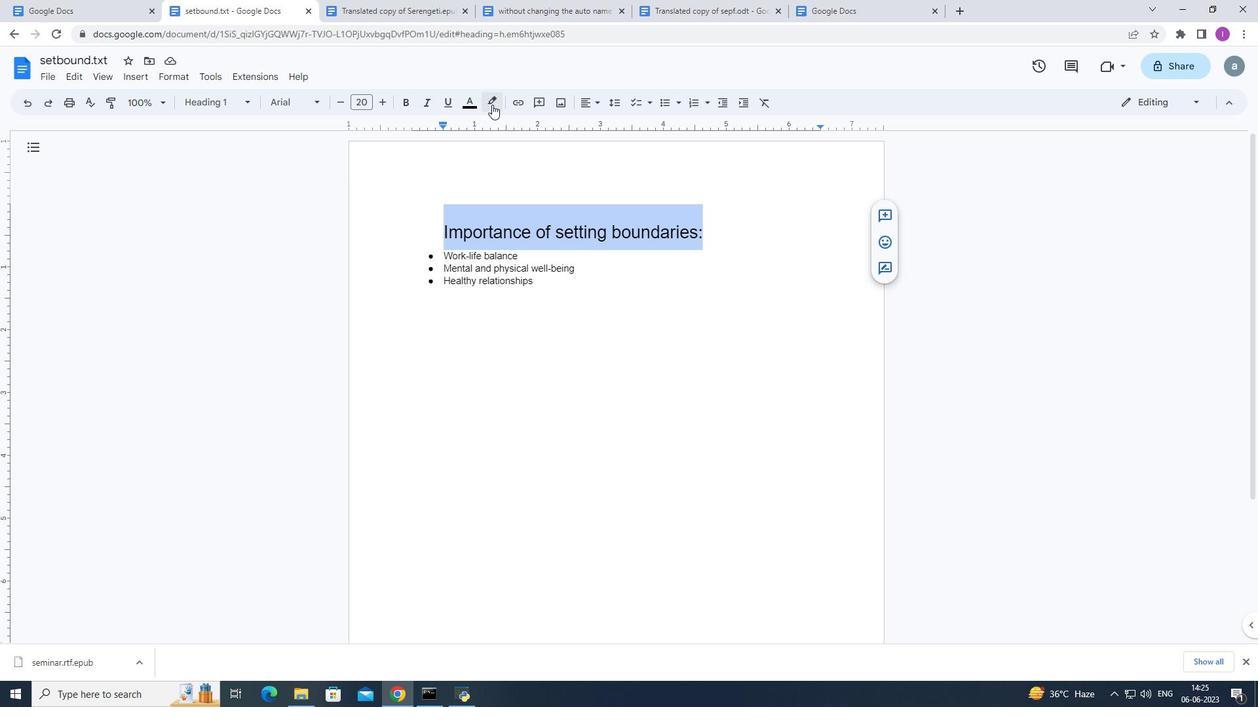 
Action: Mouse pressed left at (492, 104)
Screenshot: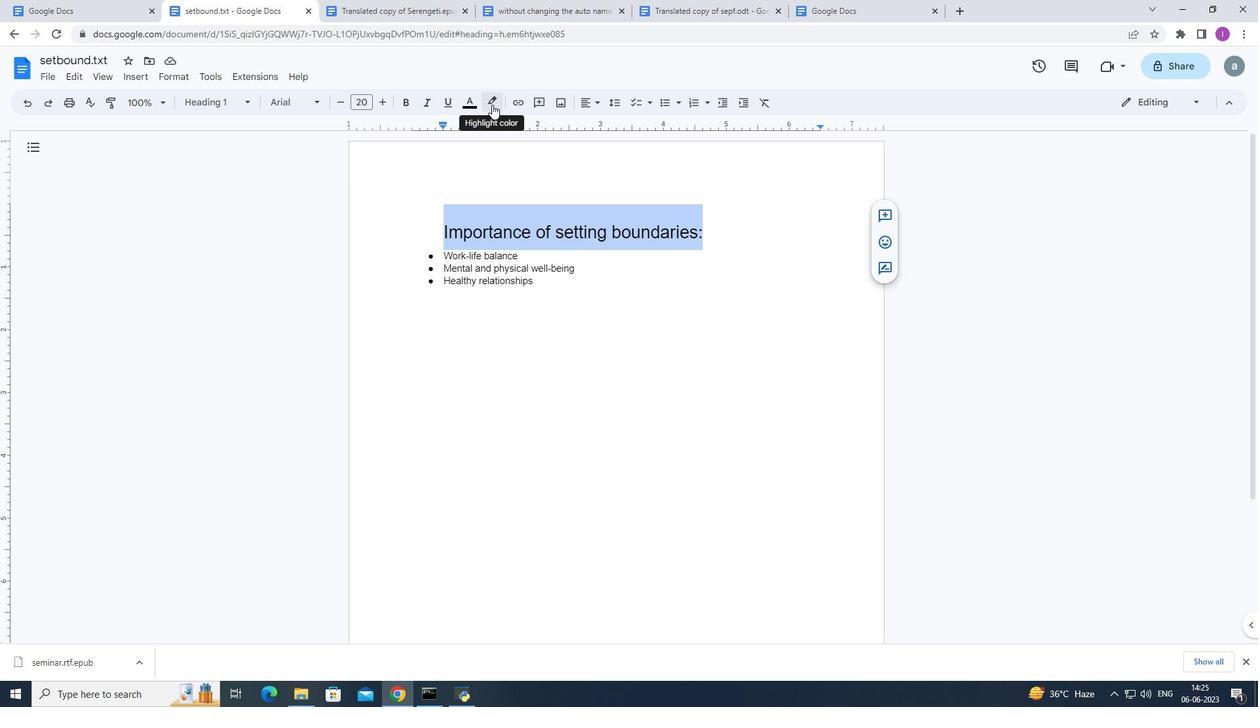 
Action: Mouse moved to (600, 161)
Screenshot: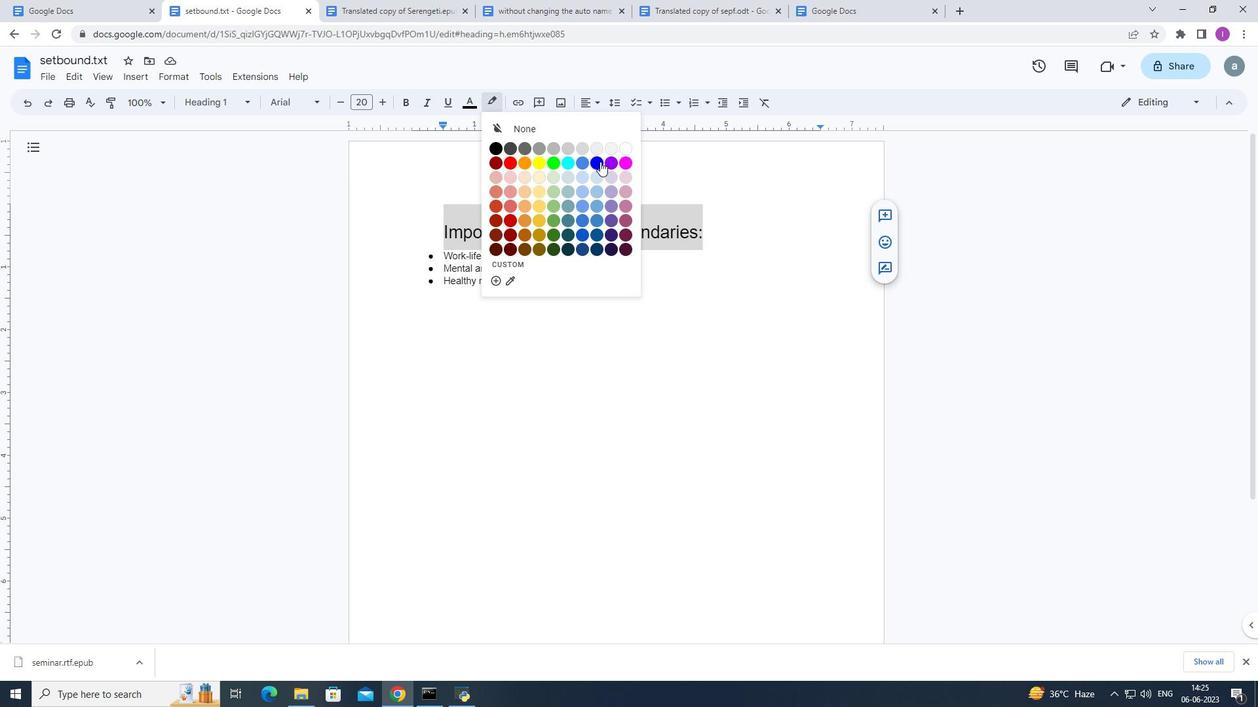 
Action: Mouse pressed left at (600, 161)
Screenshot: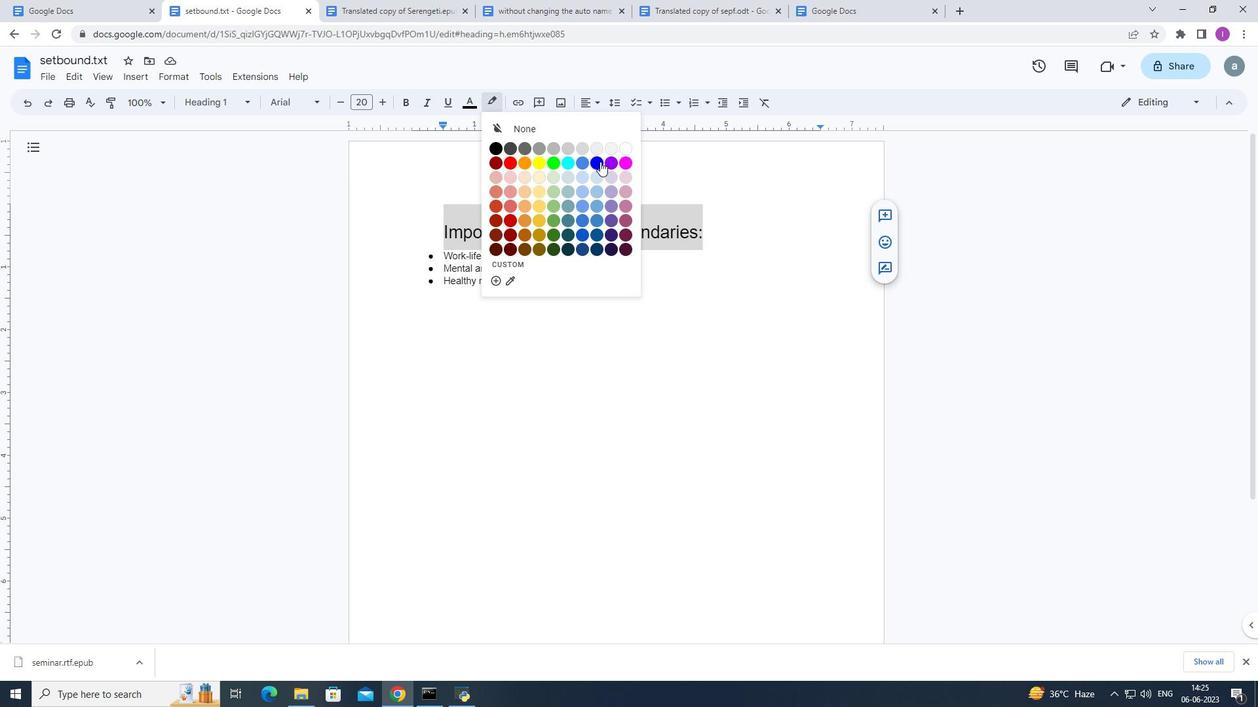 
Action: Mouse moved to (361, 230)
Screenshot: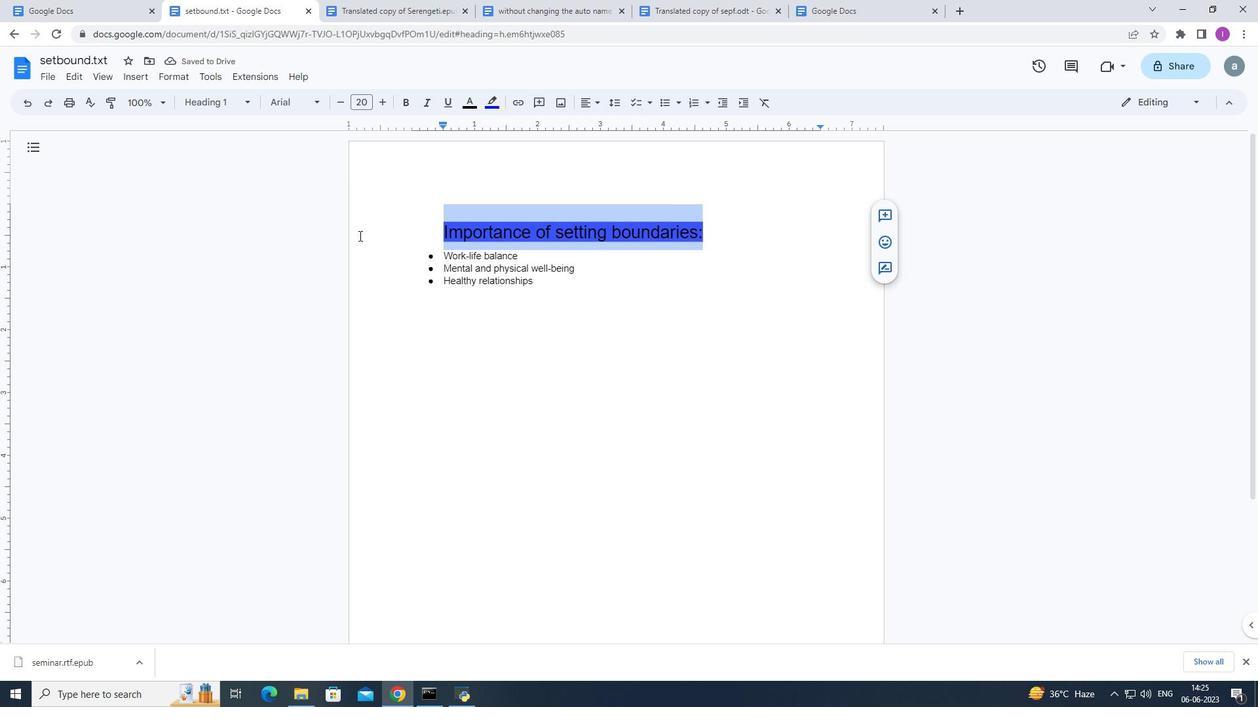 
Action: Mouse pressed left at (361, 230)
Screenshot: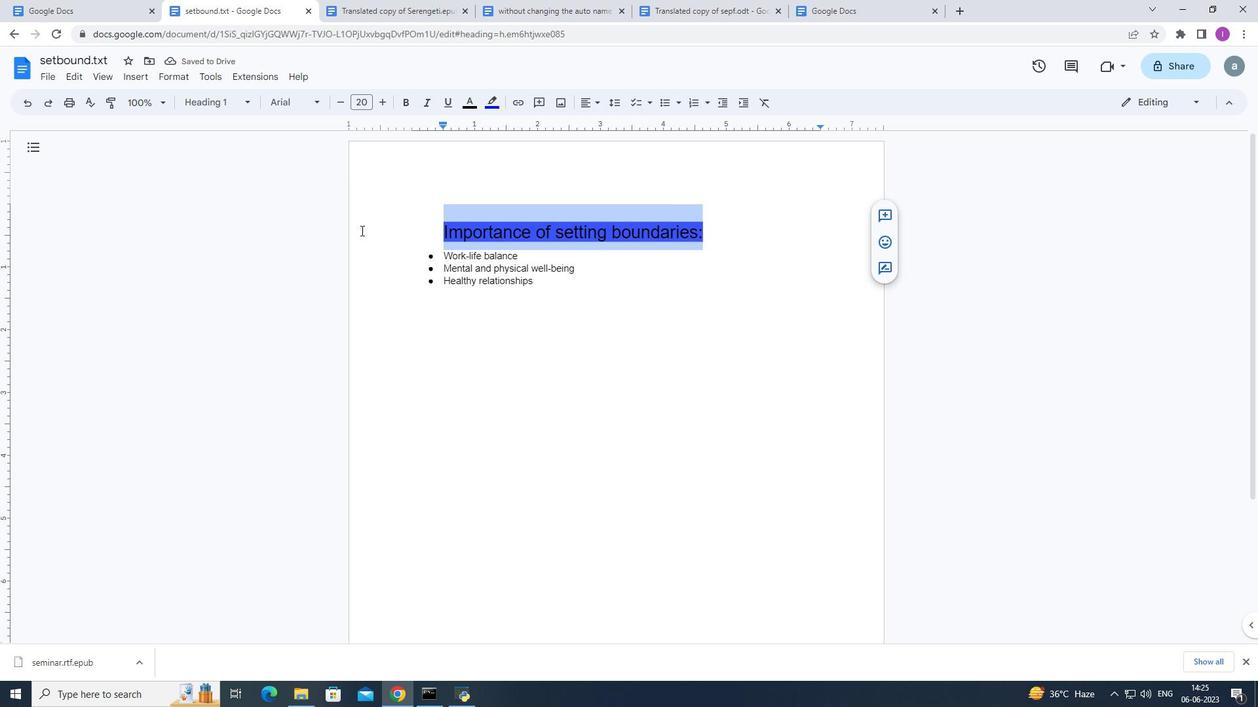 
Action: Mouse moved to (735, 221)
Screenshot: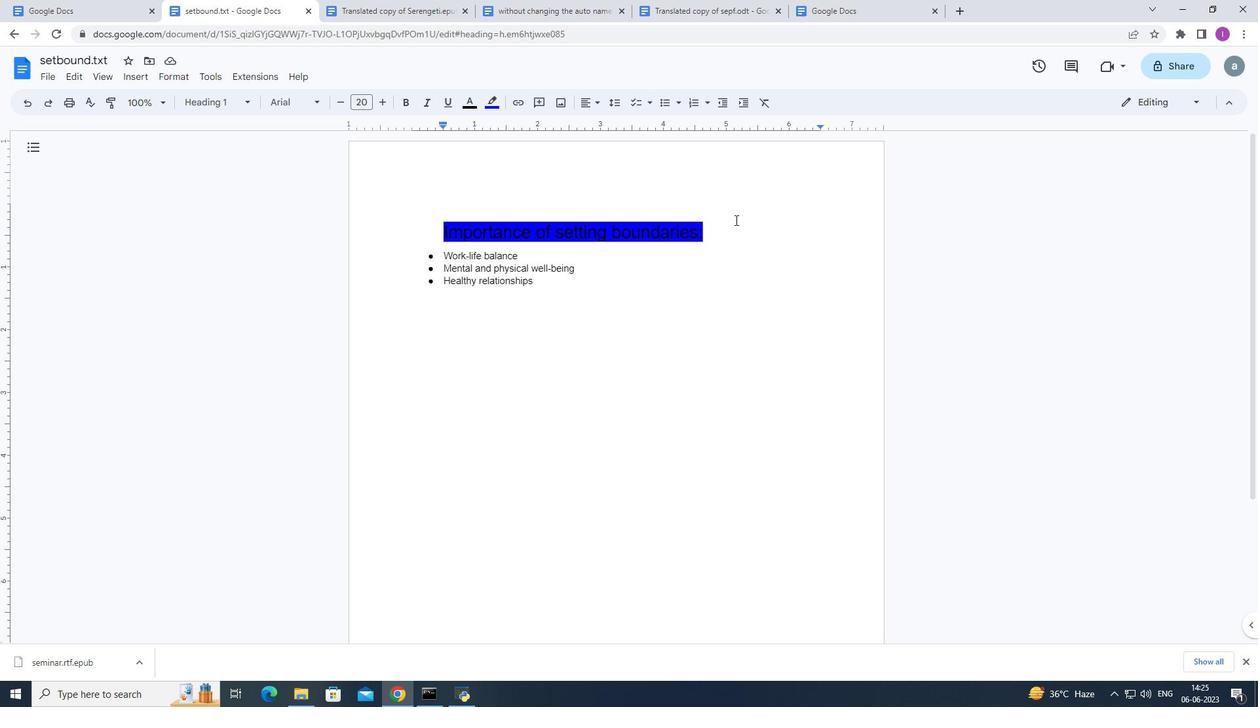 
Action: Mouse pressed left at (735, 221)
Screenshot: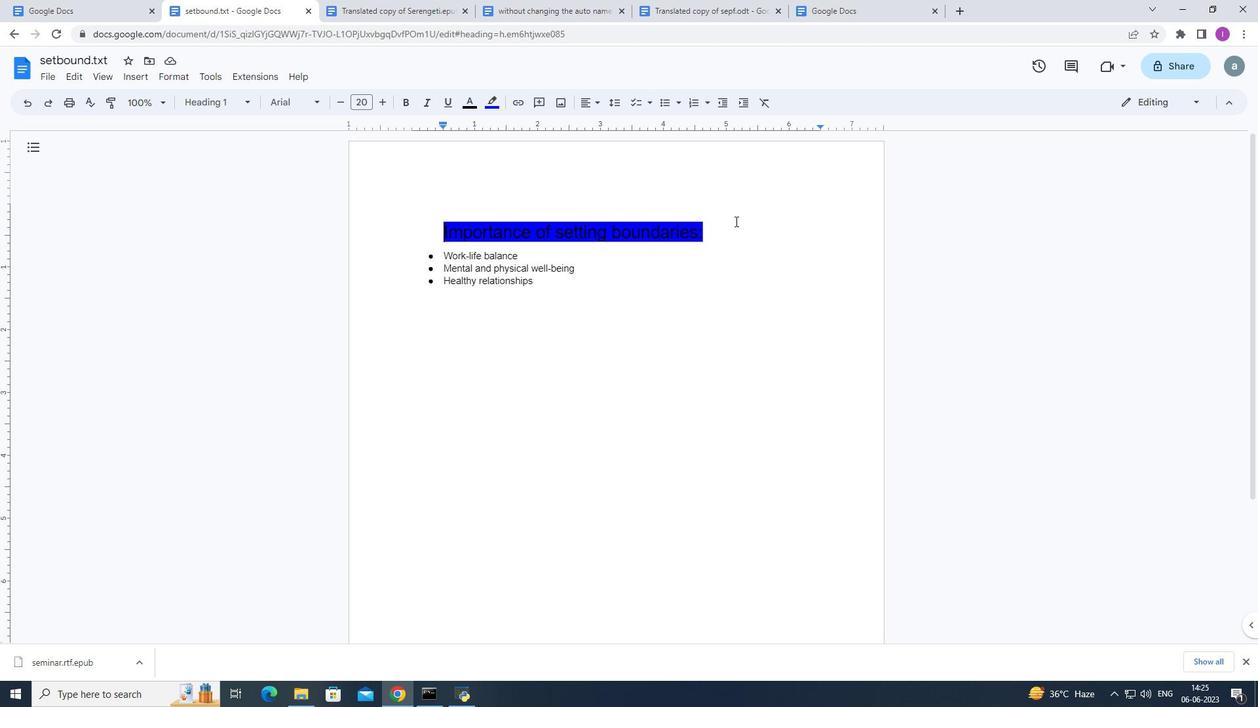 
Action: Mouse moved to (749, 232)
Screenshot: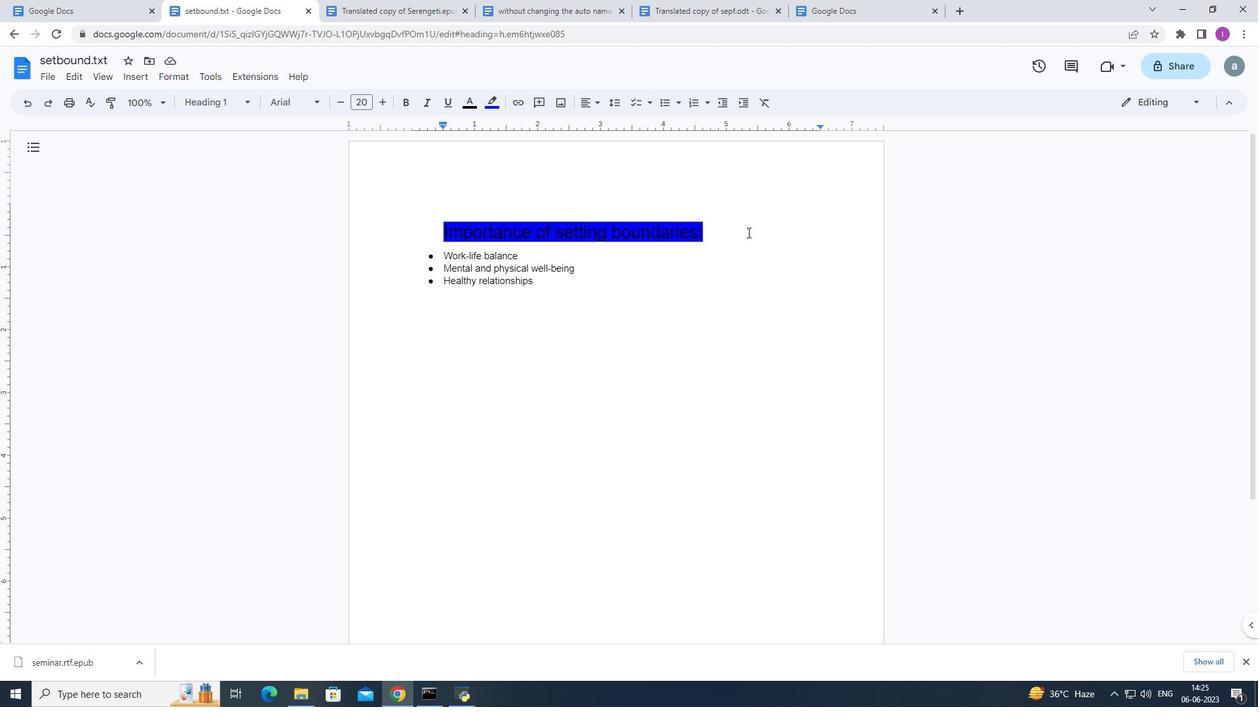 
Action: Mouse pressed left at (749, 232)
Screenshot: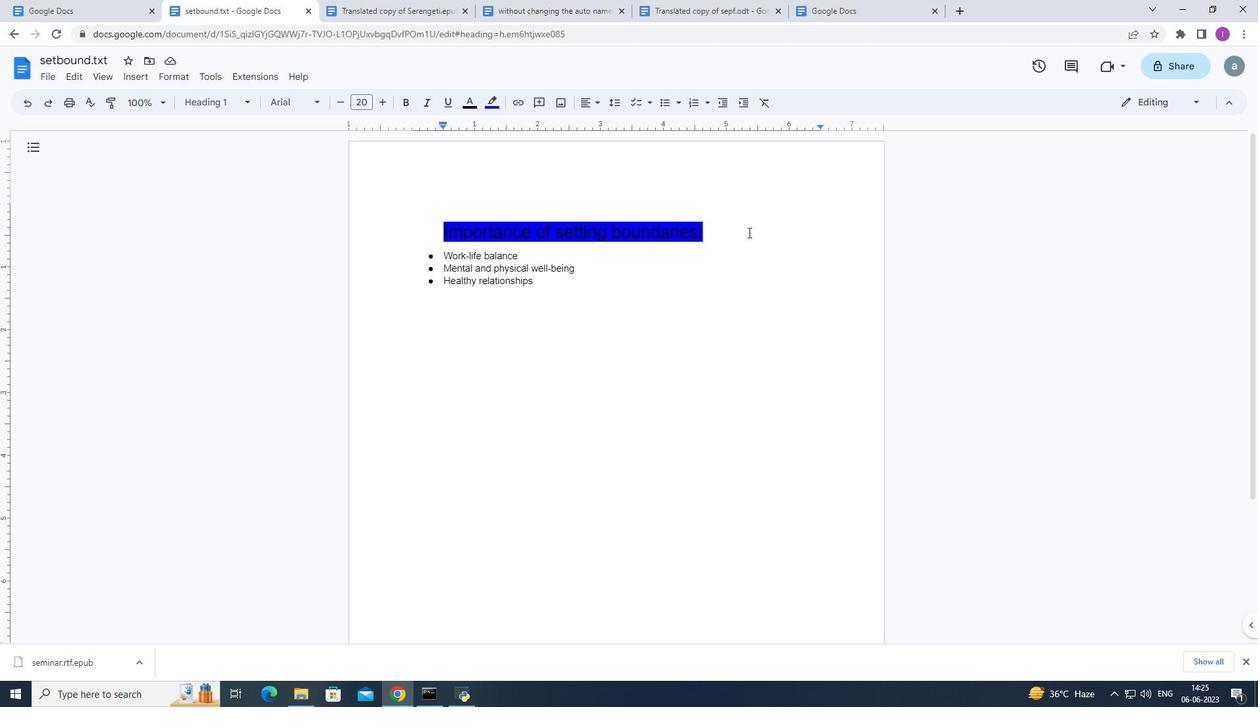 
Action: Mouse moved to (368, 100)
Screenshot: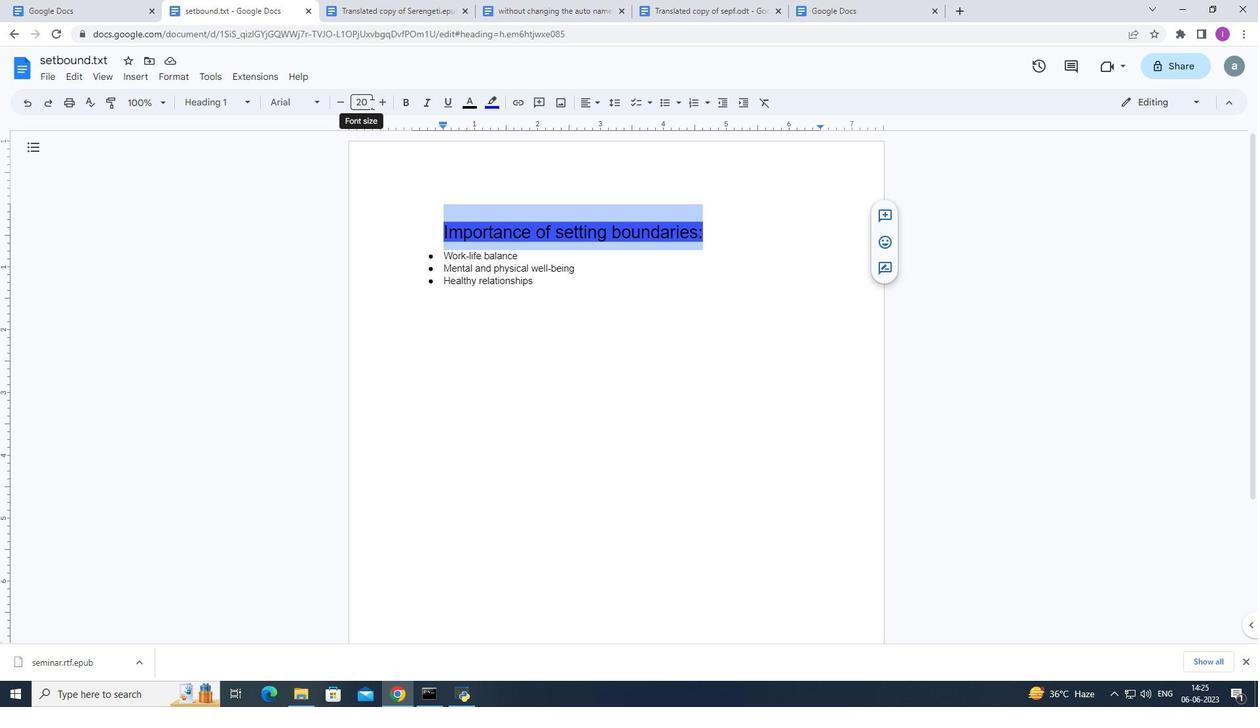 
Action: Mouse pressed left at (368, 100)
Screenshot: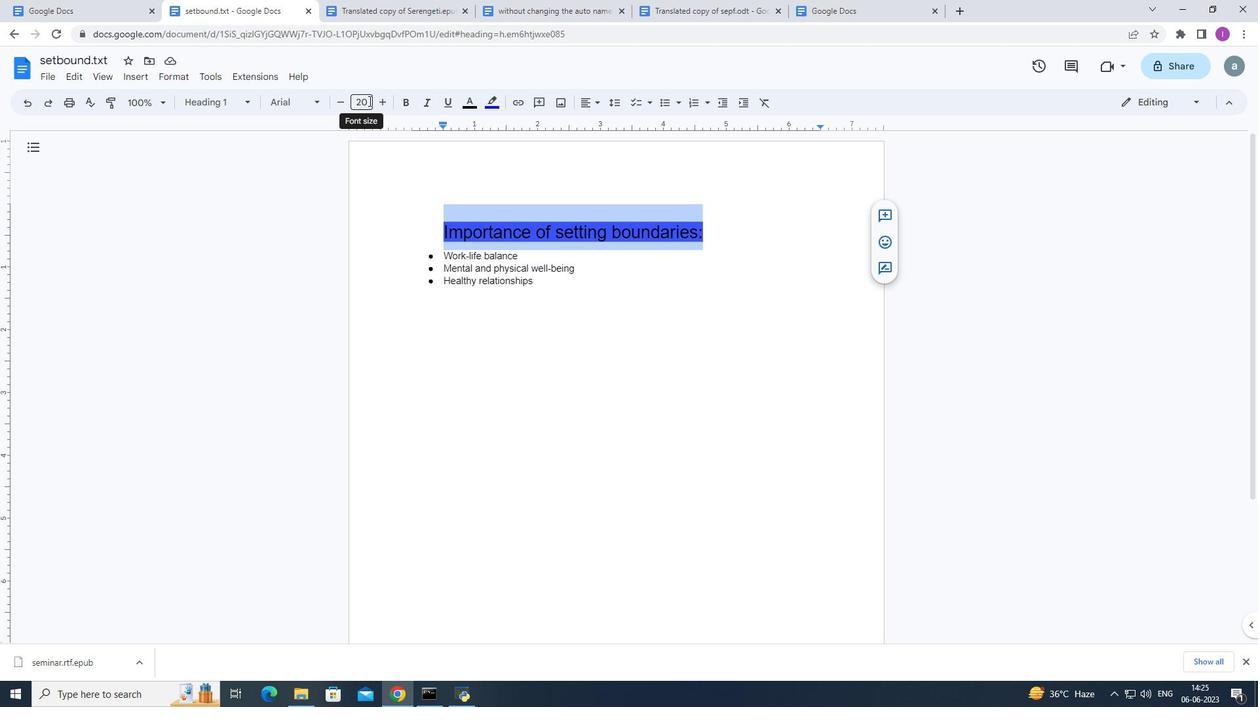 
Action: Mouse moved to (364, 249)
Screenshot: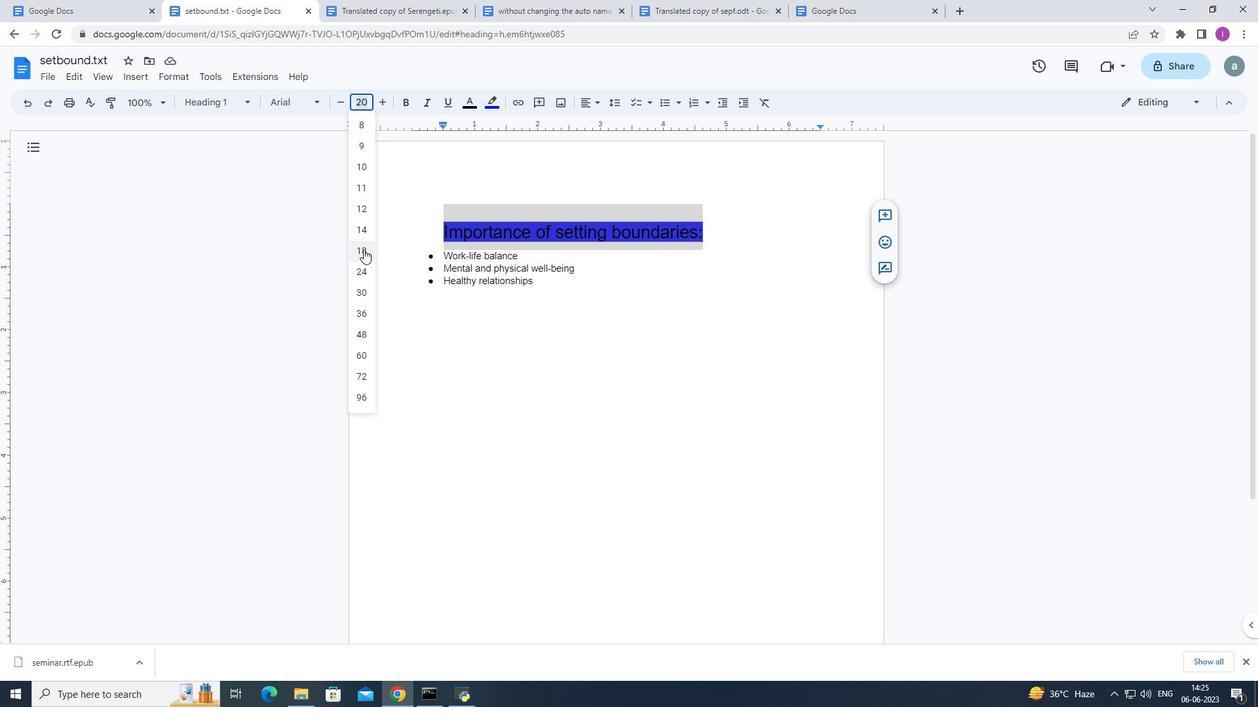 
Action: Mouse pressed left at (364, 249)
Screenshot: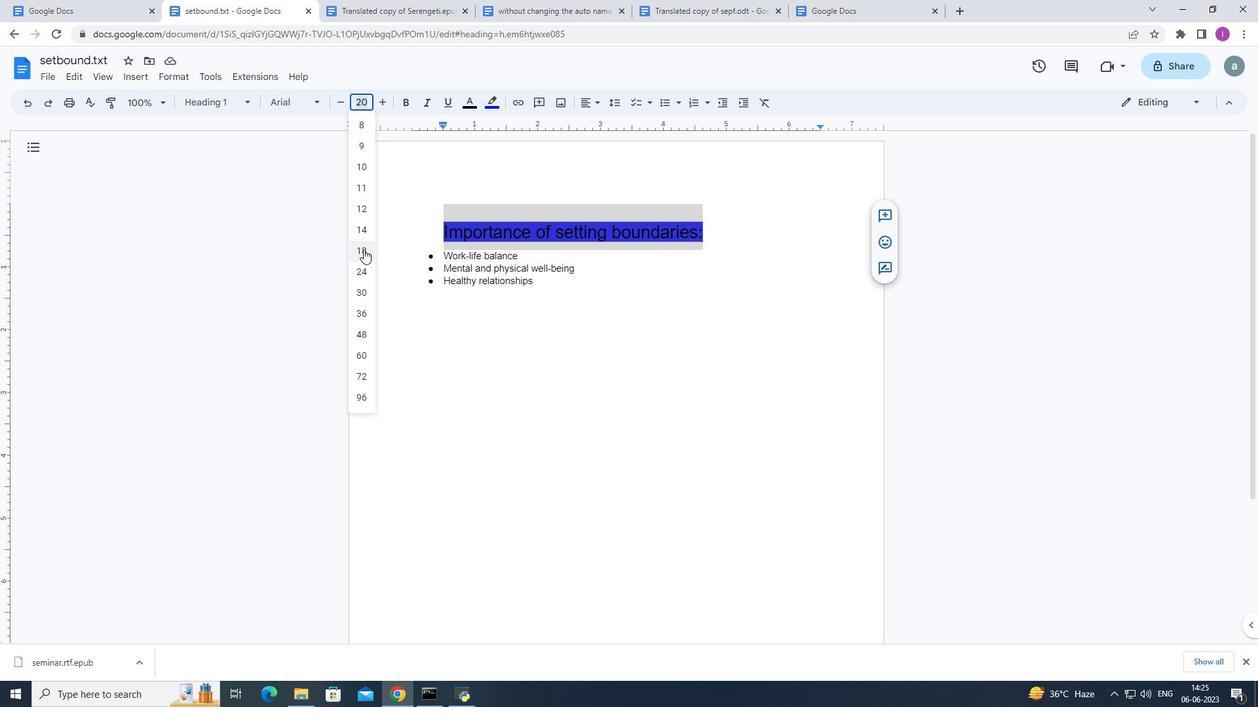 
Action: Mouse moved to (390, 213)
Screenshot: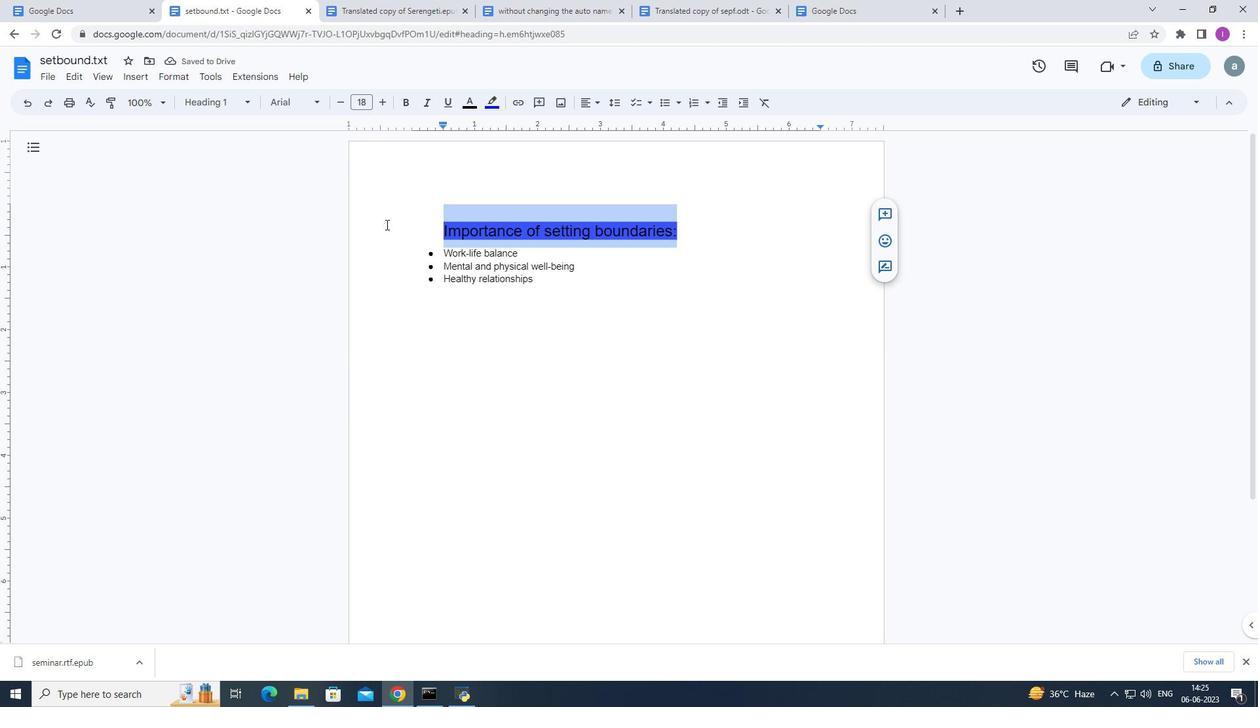 
Action: Mouse pressed left at (390, 213)
Screenshot: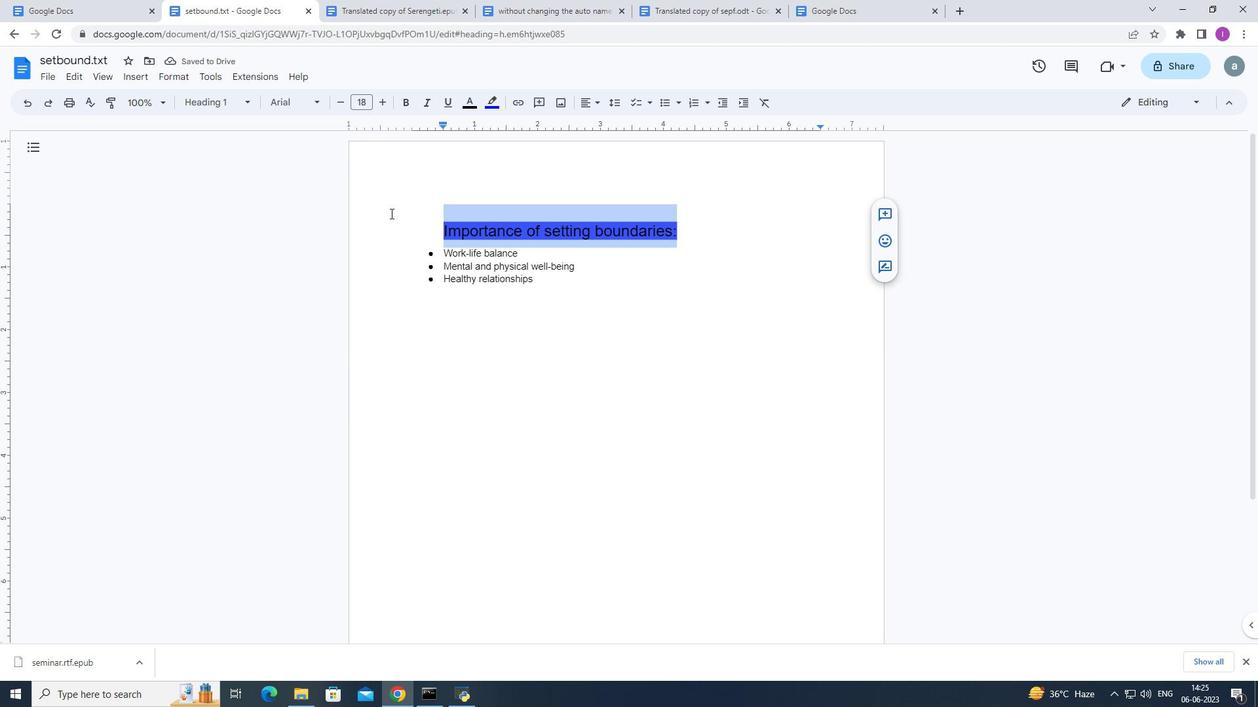 
Action: Mouse moved to (425, 235)
Screenshot: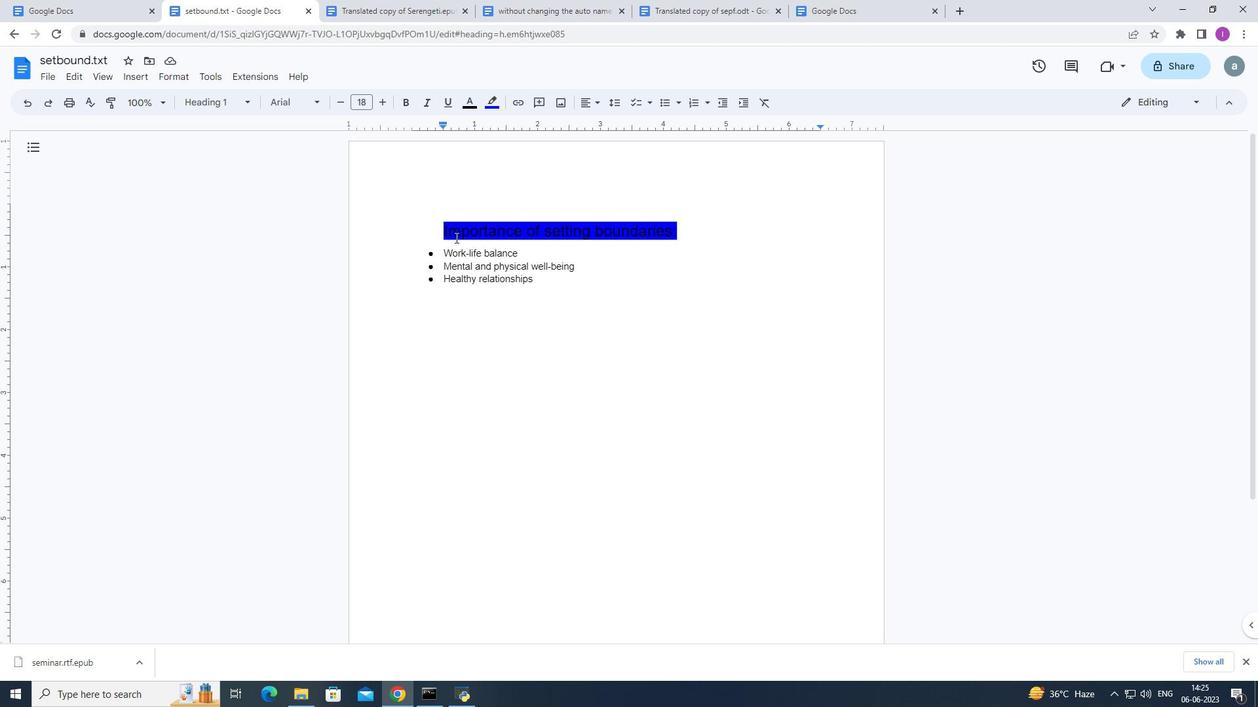 
